 Task: Open Card Card0000000248 in Board Board0000000062 in Workspace WS0000000021 in Trello. Add Member Email0000000084 to Card Card0000000248 in Board Board0000000062 in Workspace WS0000000021 in Trello. Add Red Label titled Label0000000248 to Card Card0000000248 in Board Board0000000062 in Workspace WS0000000021 in Trello. Add Checklist CL0000000248 to Card Card0000000248 in Board Board0000000062 in Workspace WS0000000021 in Trello. Add Dates with Start Date as Nov 01 2023 and Due Date as Nov 30 2023 to Card Card0000000248 in Board Board0000000062 in Workspace WS0000000021 in Trello
Action: Mouse moved to (646, 683)
Screenshot: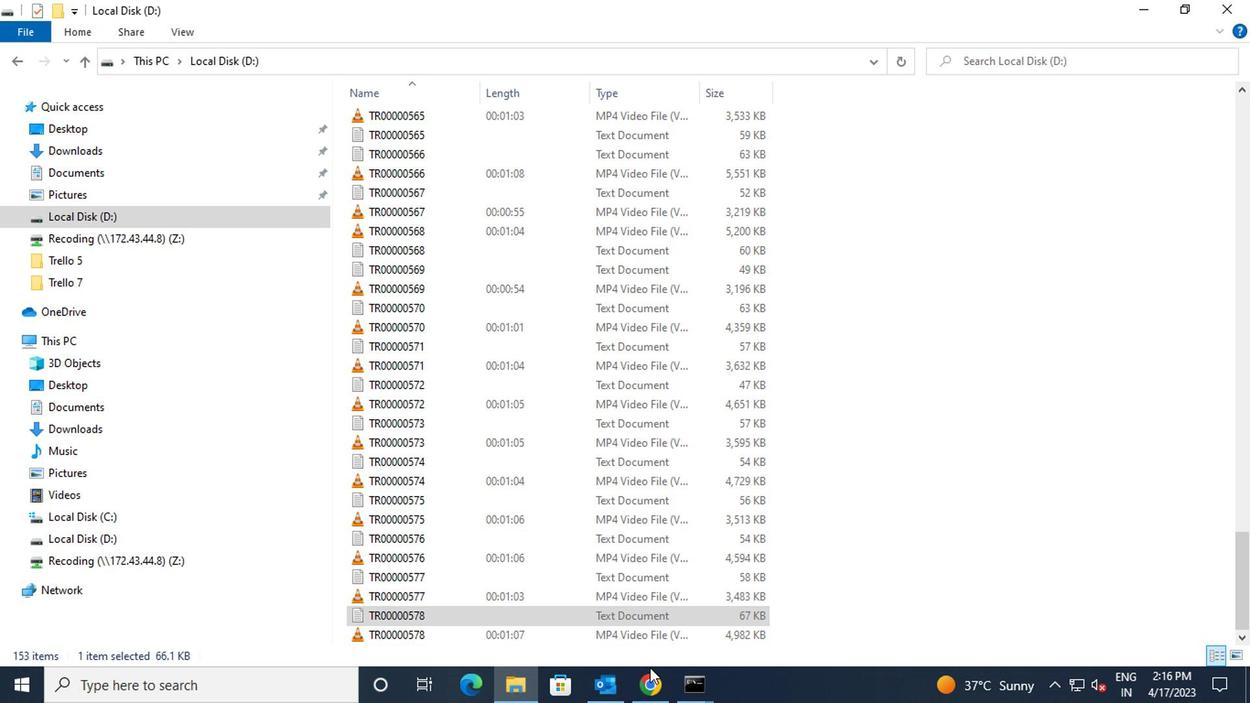 
Action: Mouse pressed left at (646, 683)
Screenshot: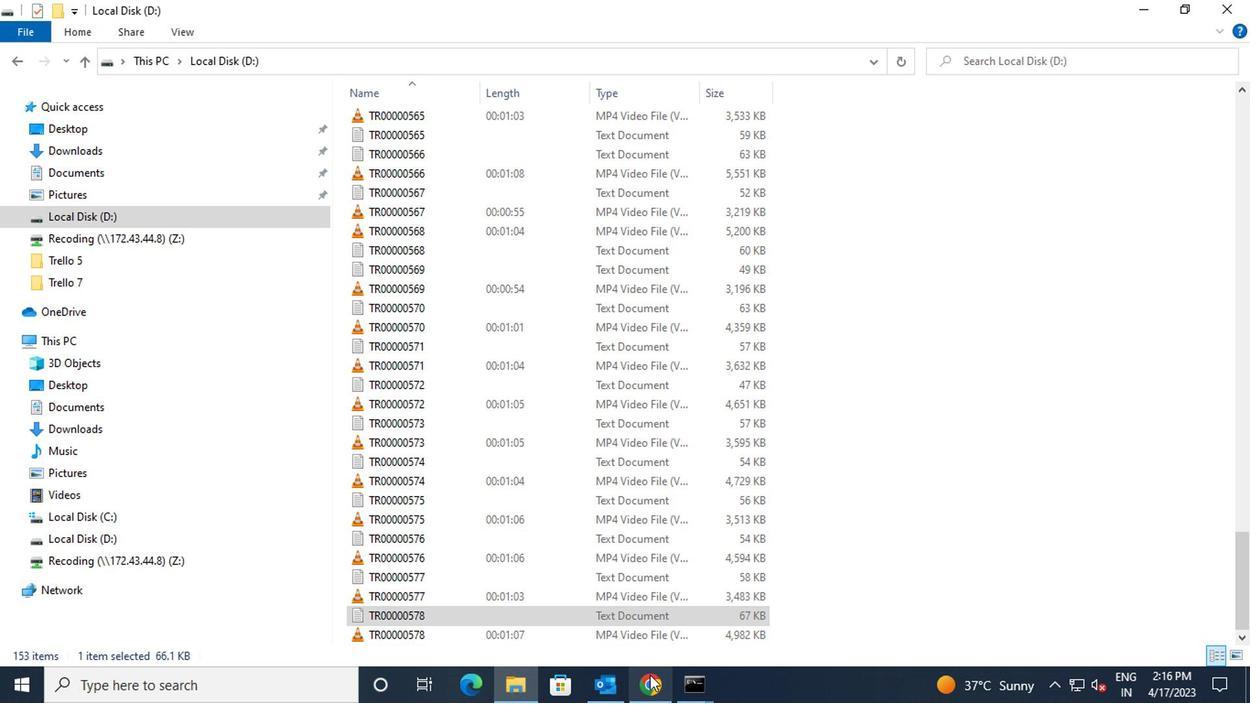 
Action: Mouse moved to (428, 547)
Screenshot: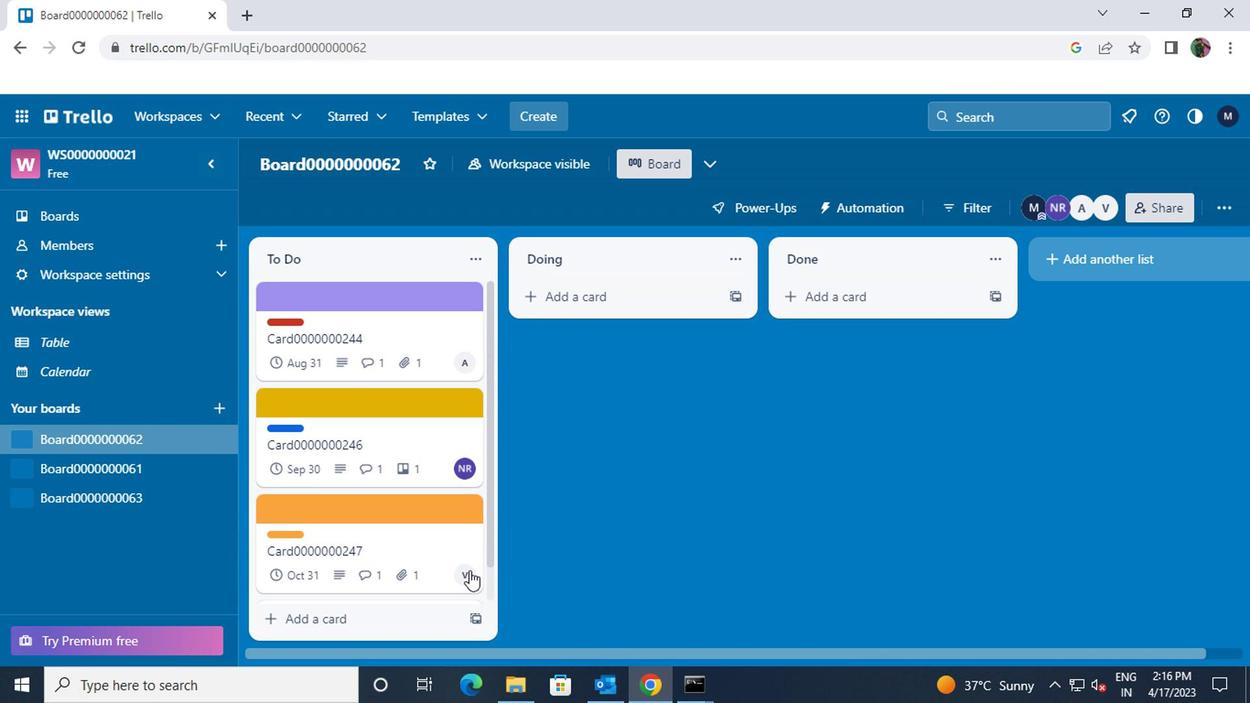 
Action: Mouse scrolled (428, 545) with delta (0, -1)
Screenshot: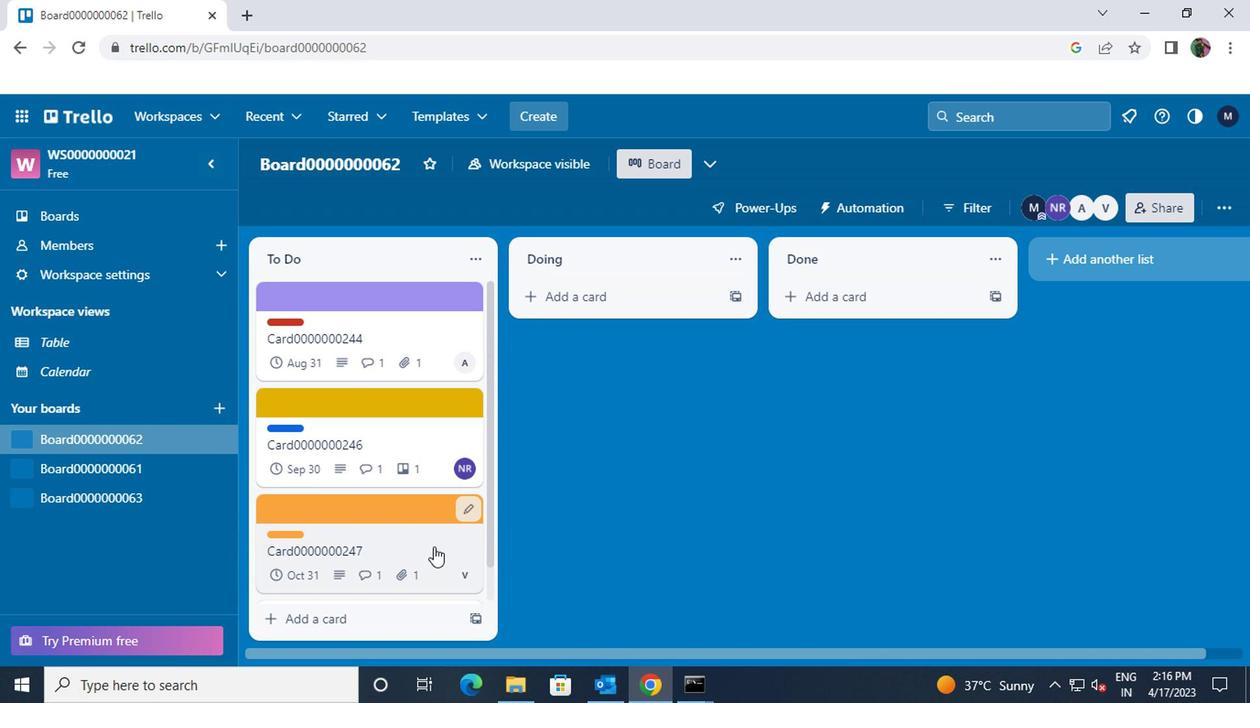 
Action: Mouse scrolled (428, 545) with delta (0, -1)
Screenshot: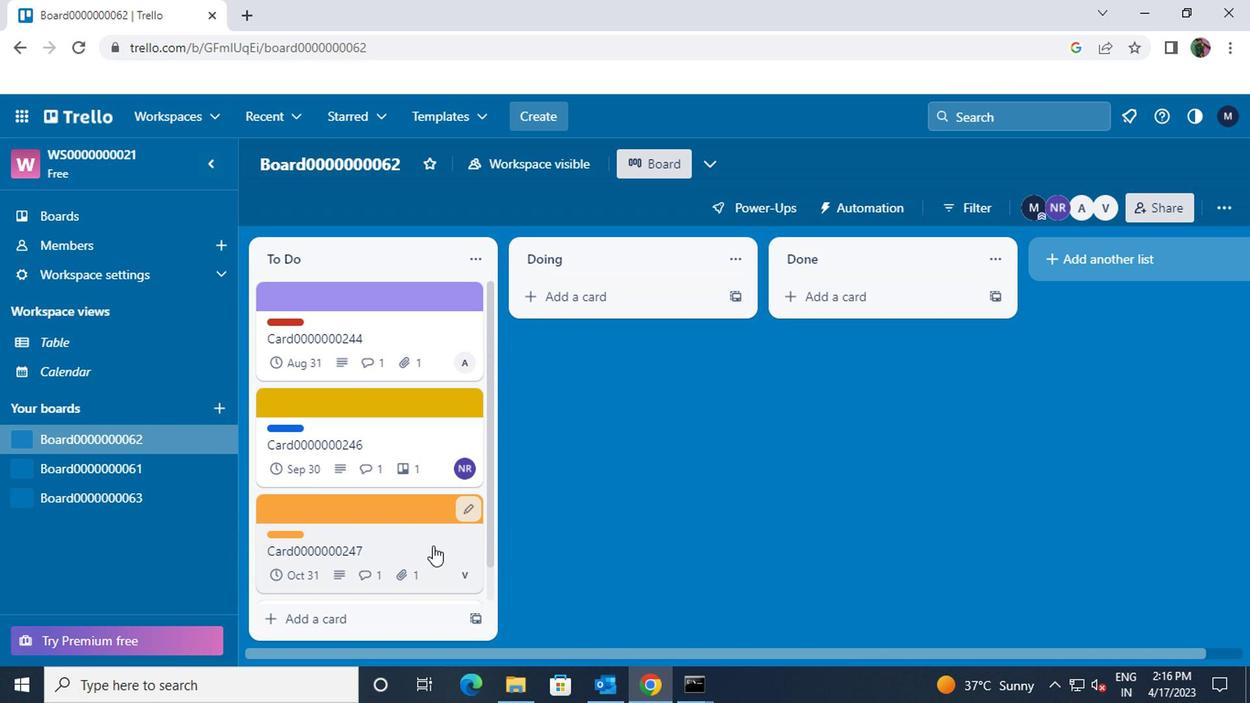 
Action: Mouse scrolled (428, 545) with delta (0, -1)
Screenshot: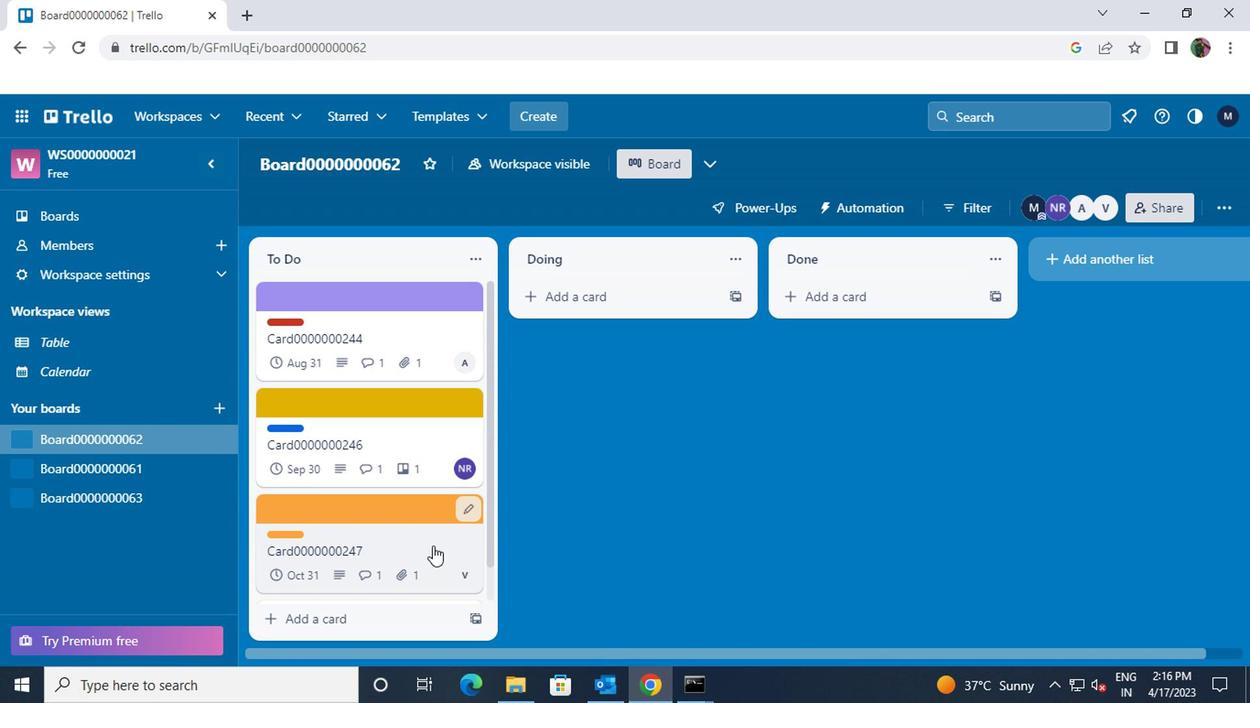 
Action: Mouse moved to (424, 573)
Screenshot: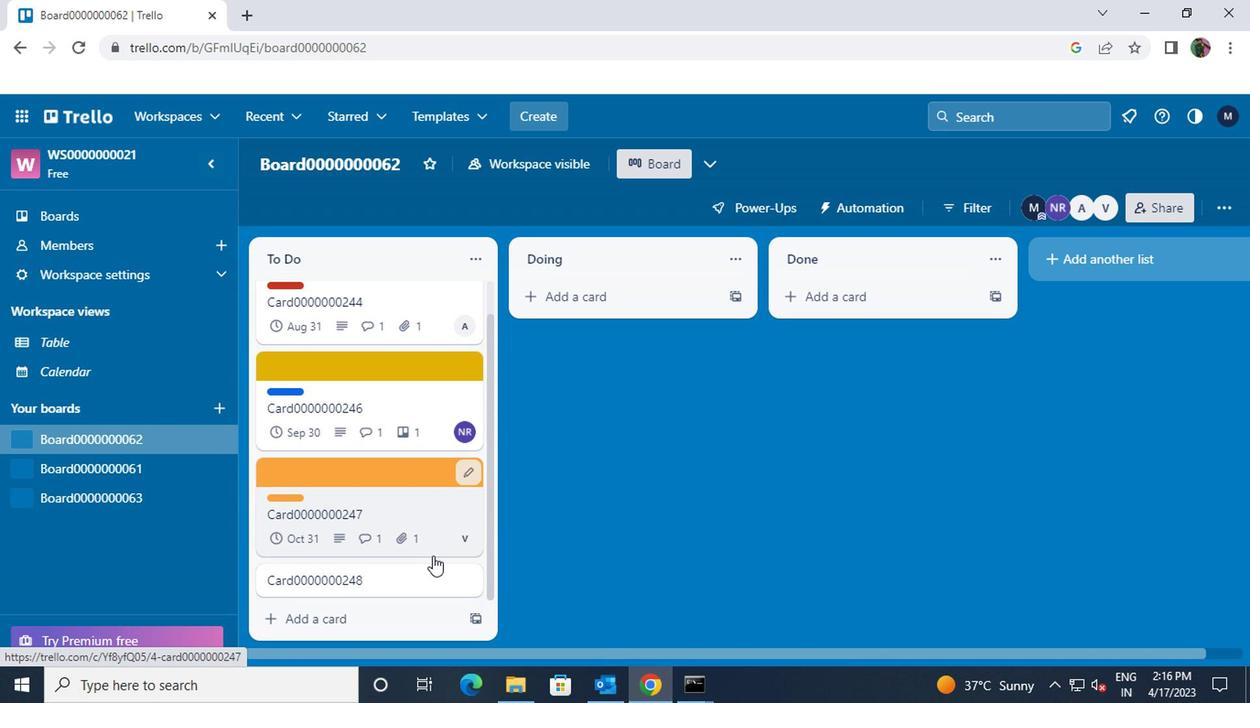 
Action: Mouse pressed left at (424, 573)
Screenshot: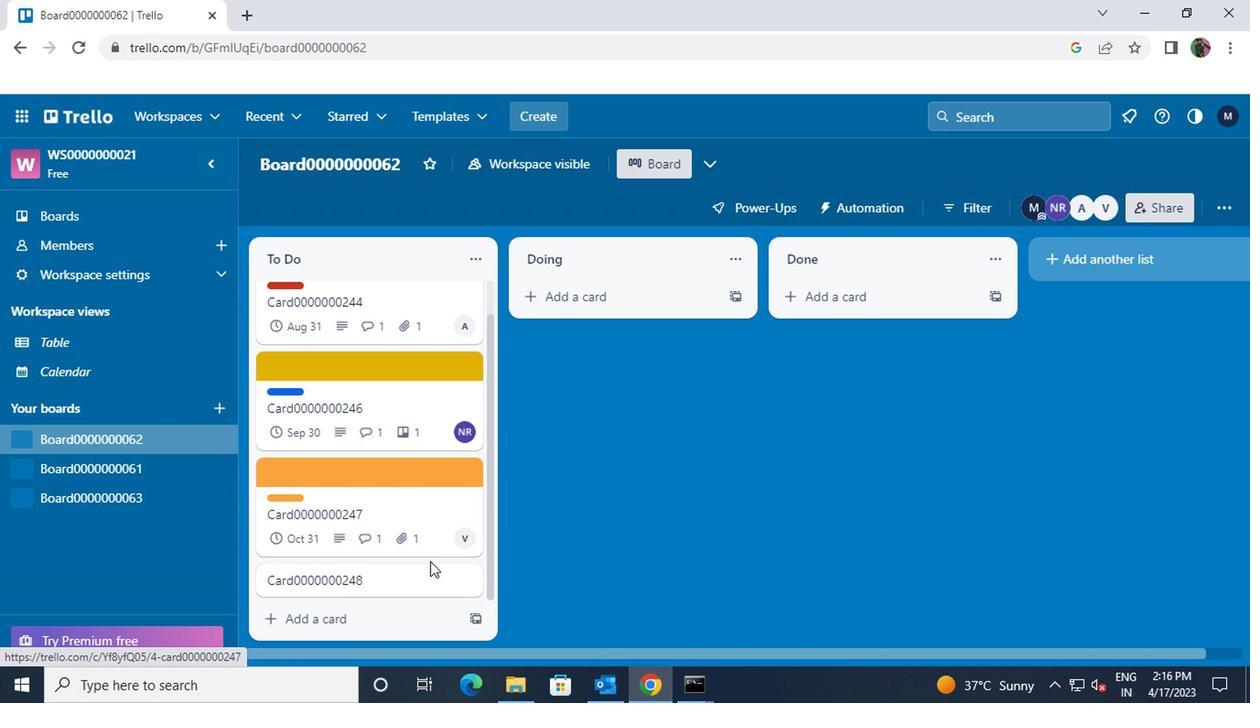 
Action: Mouse moved to (839, 265)
Screenshot: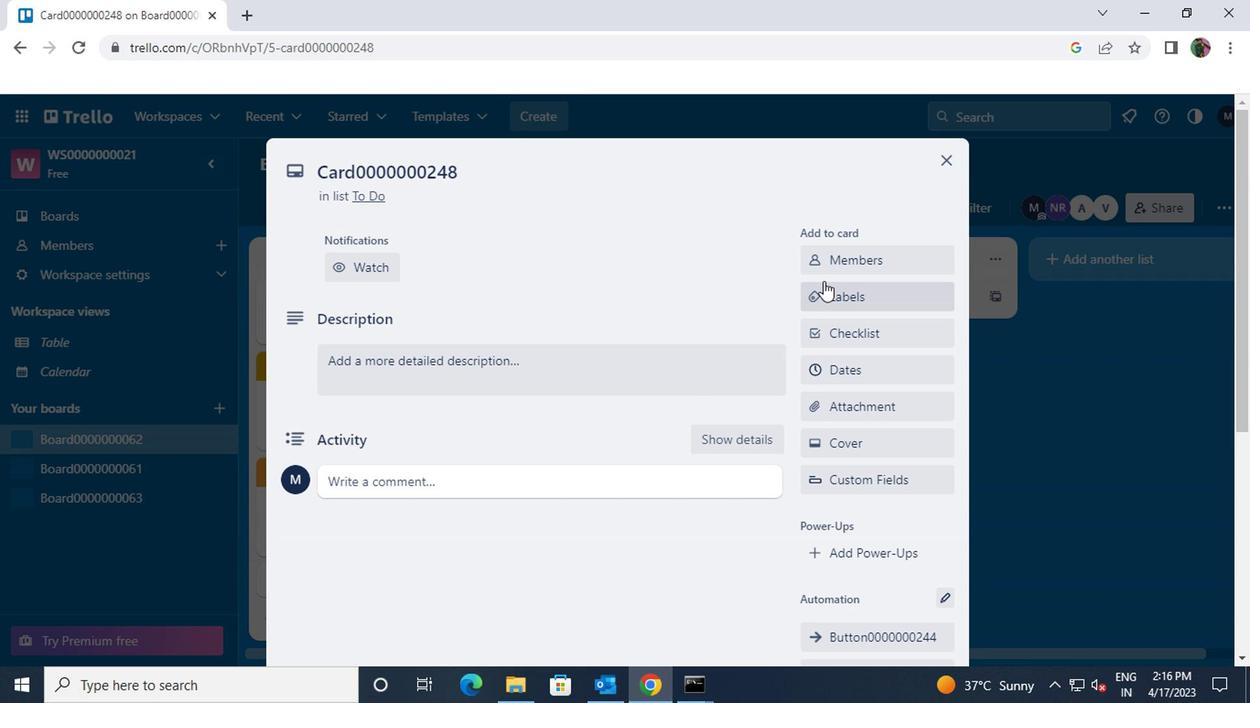 
Action: Mouse pressed left at (839, 265)
Screenshot: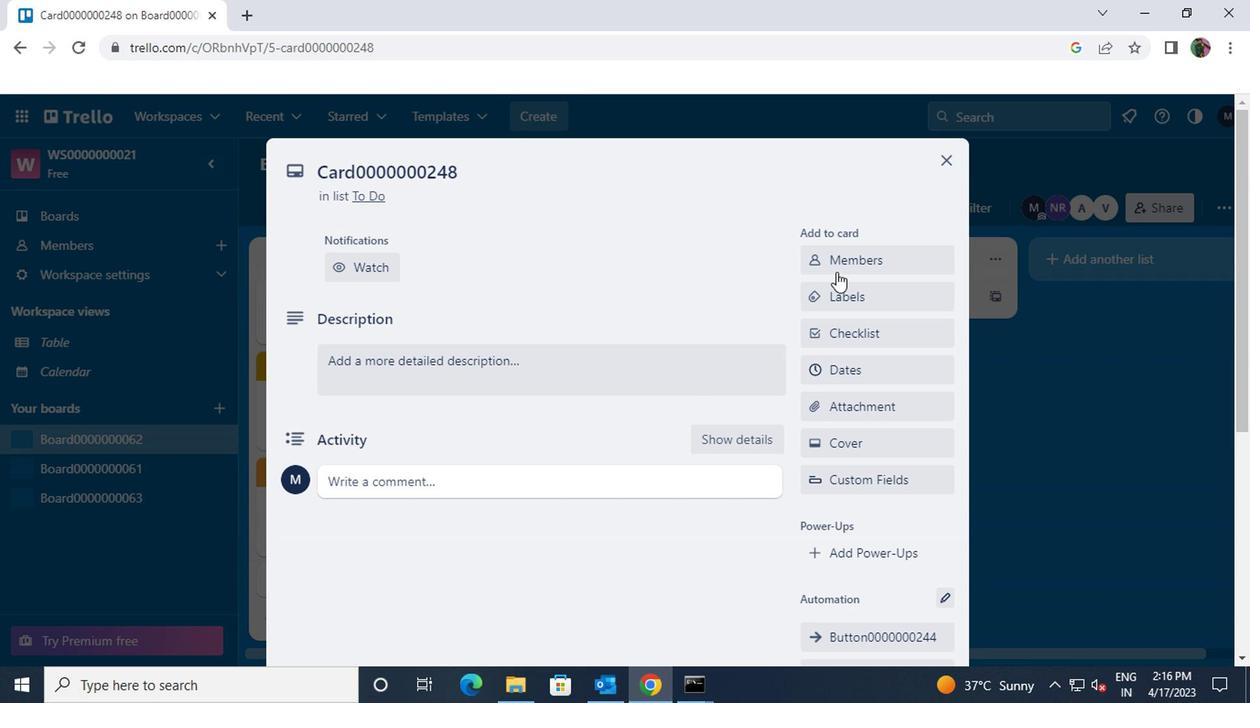 
Action: Key pressed carstreet791<Key.shift>@GMAIL.COM
Screenshot: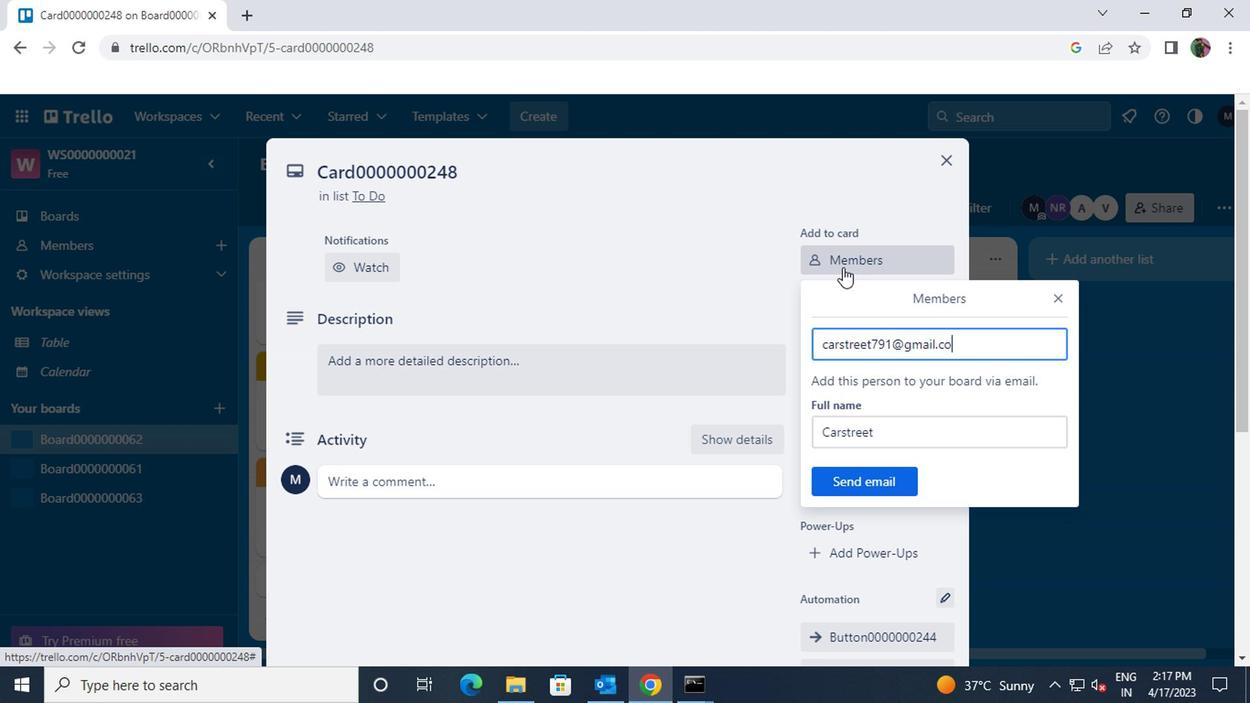 
Action: Mouse moved to (878, 486)
Screenshot: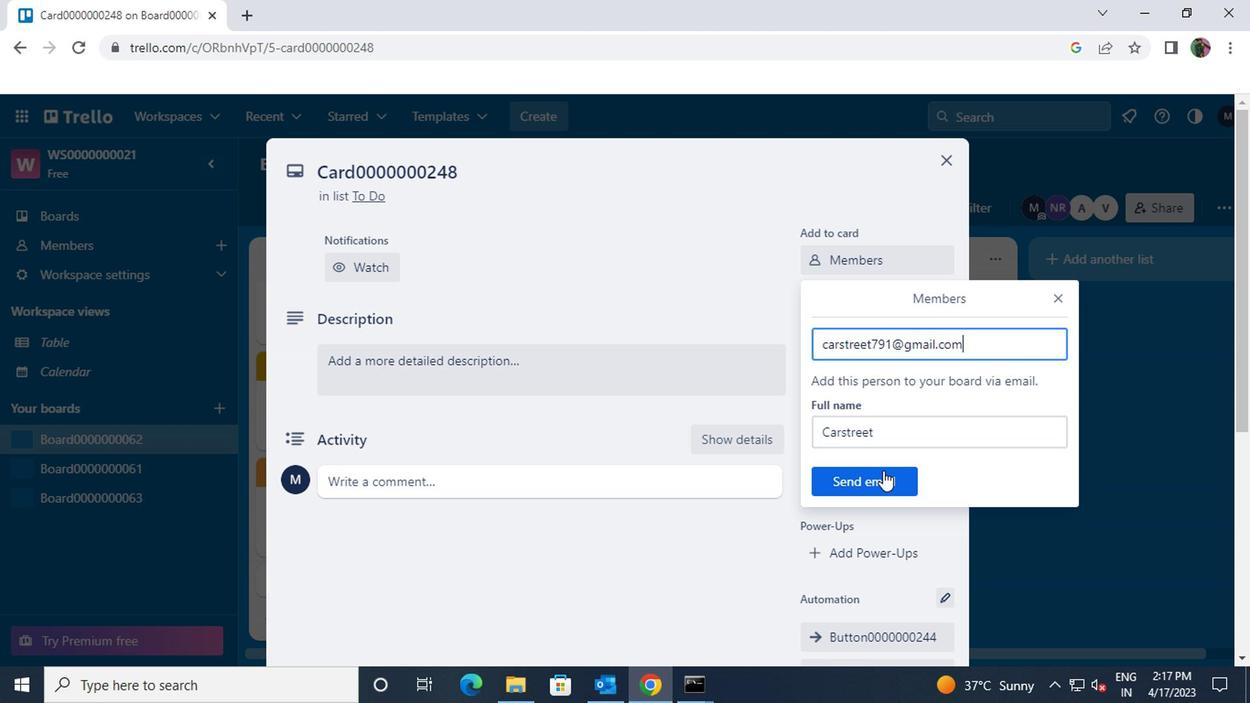 
Action: Mouse pressed left at (878, 486)
Screenshot: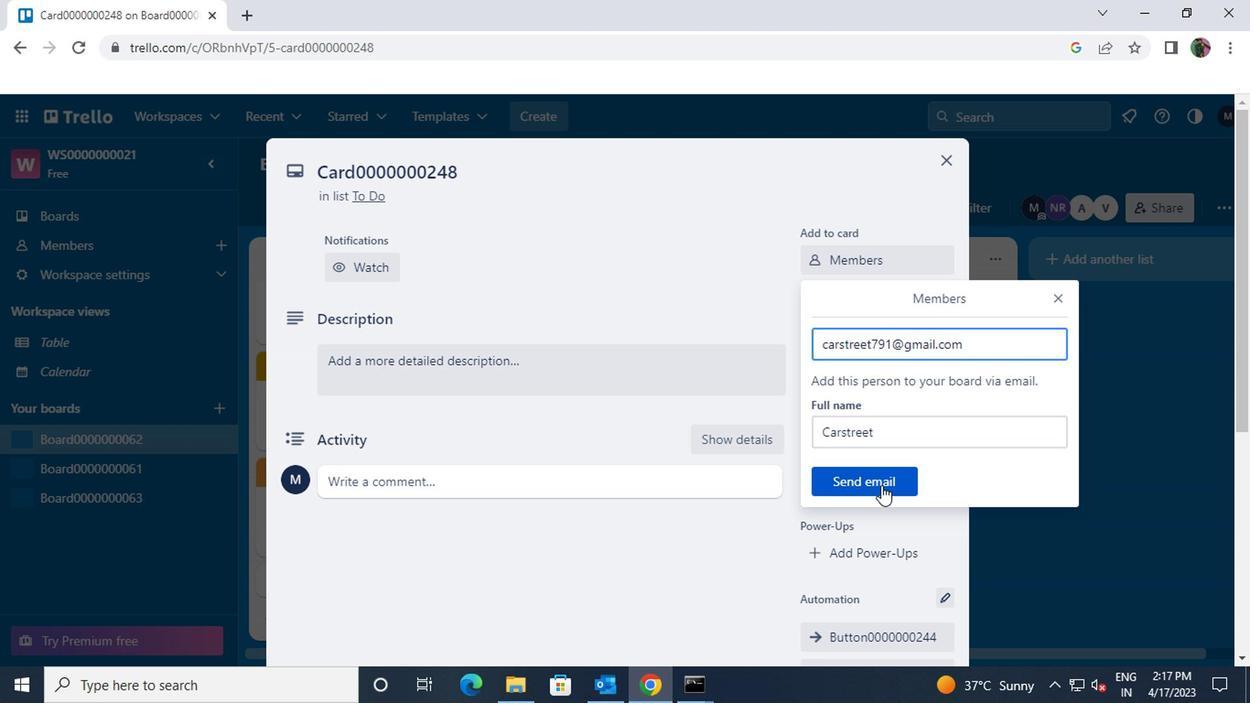 
Action: Mouse moved to (847, 295)
Screenshot: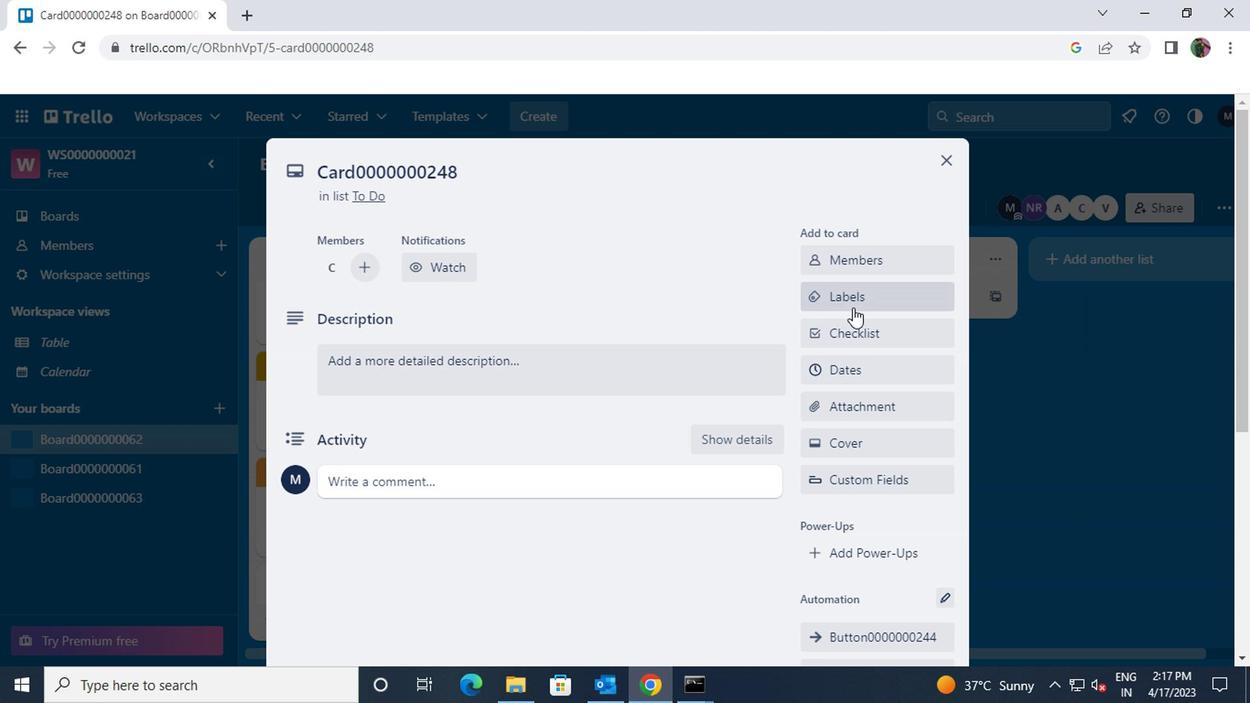 
Action: Mouse pressed left at (847, 295)
Screenshot: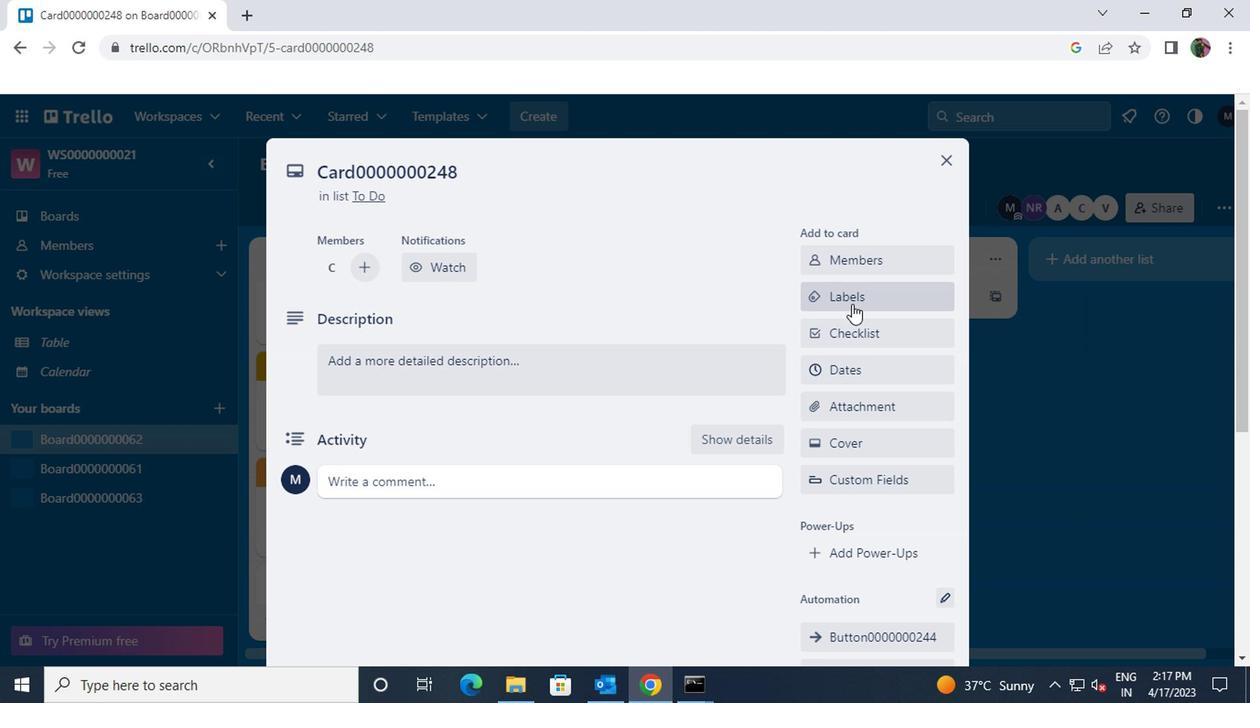 
Action: Mouse moved to (944, 613)
Screenshot: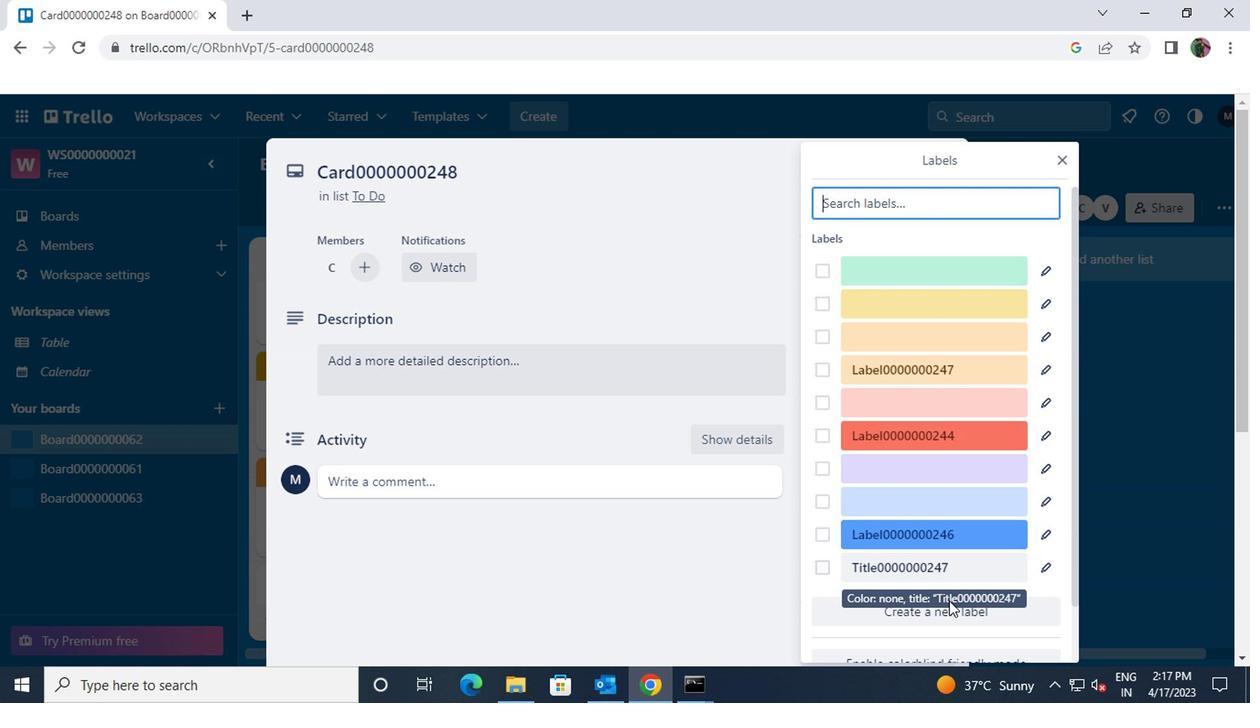 
Action: Mouse pressed left at (944, 613)
Screenshot: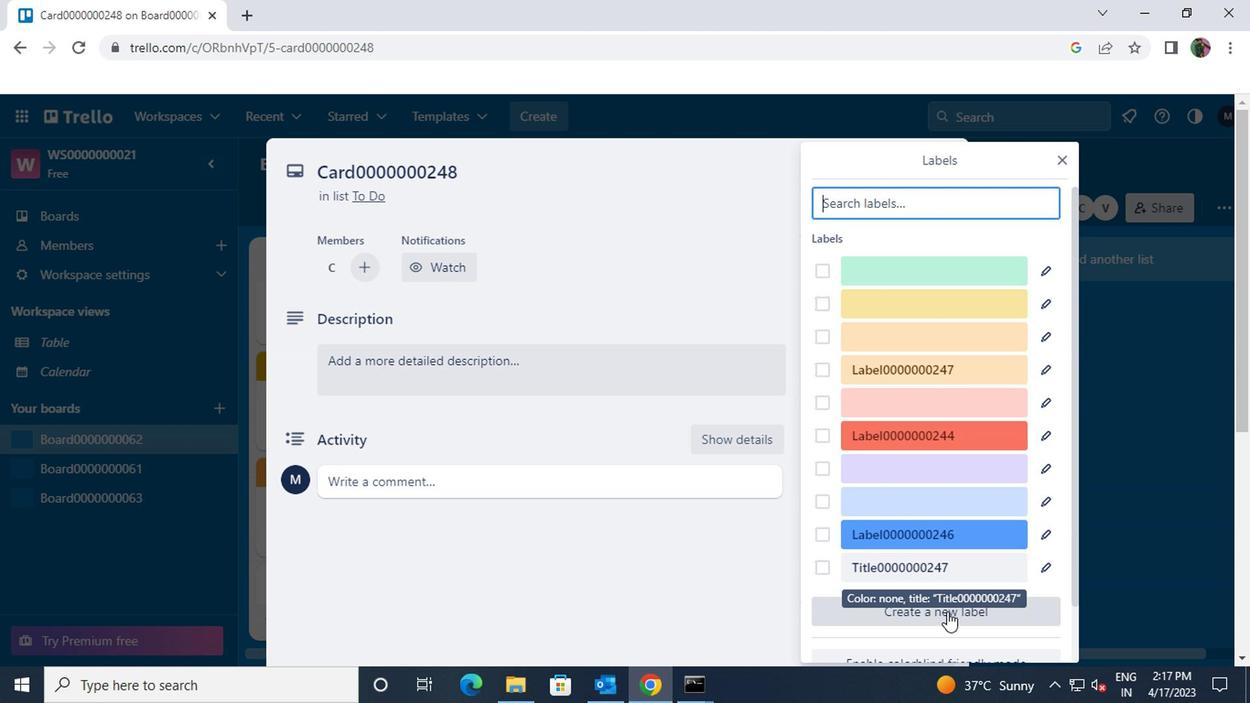 
Action: Mouse moved to (873, 330)
Screenshot: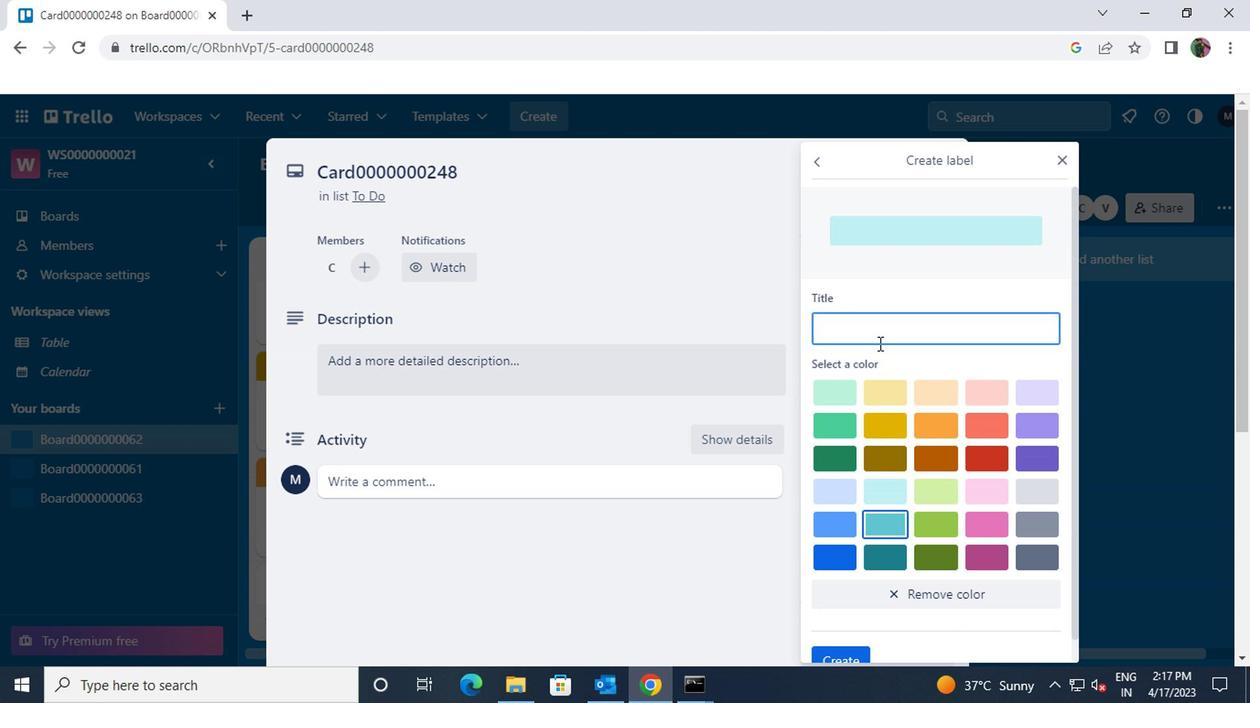 
Action: Mouse pressed left at (873, 330)
Screenshot: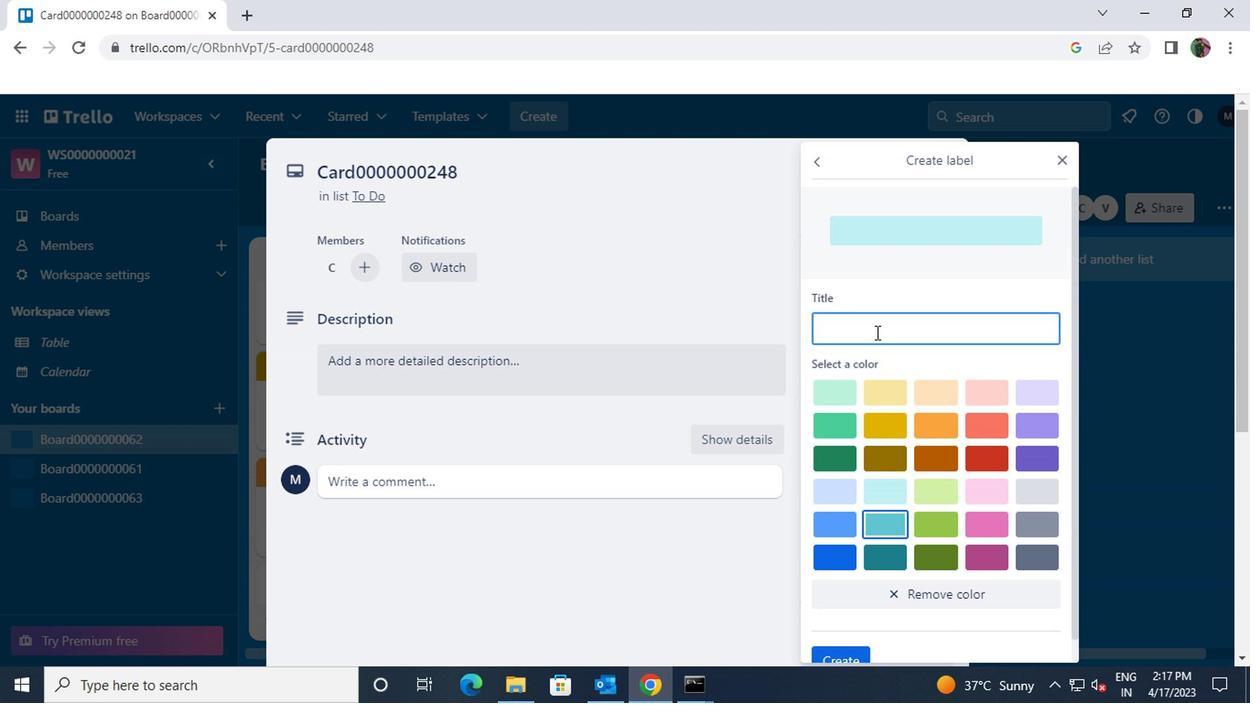 
Action: Mouse moved to (873, 330)
Screenshot: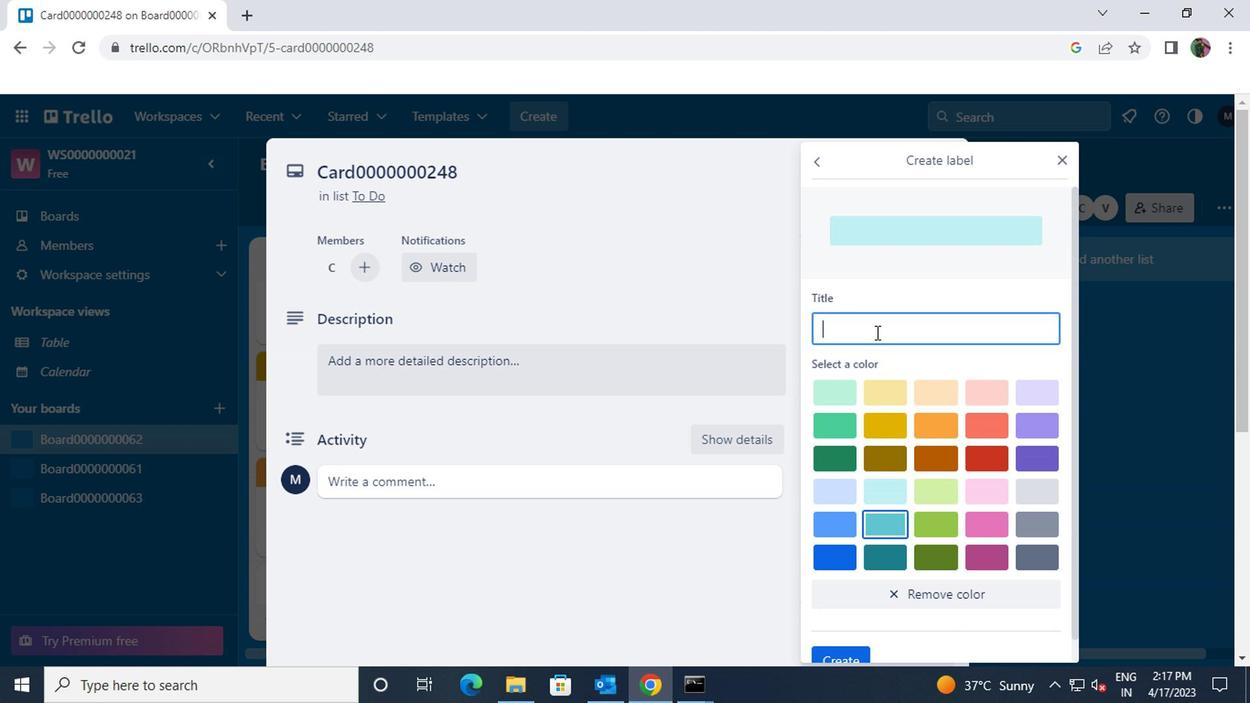 
Action: Key pressed <Key.shift>LABEL0000000248
Screenshot: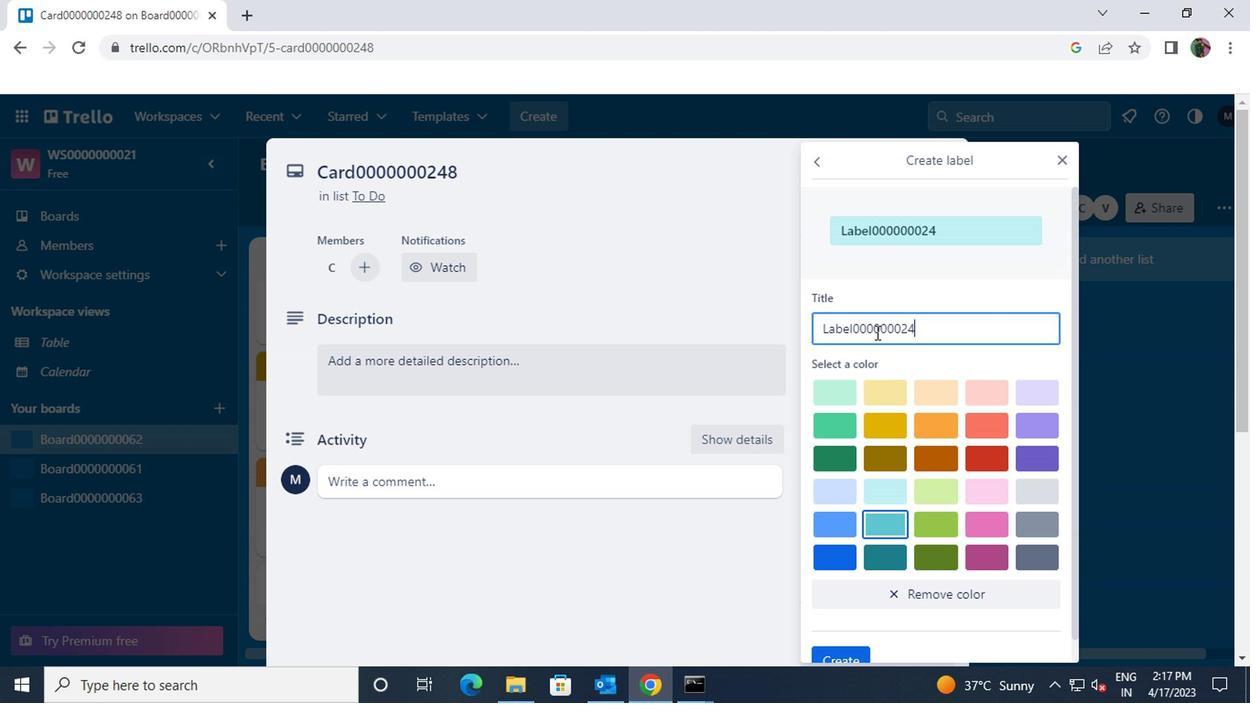 
Action: Mouse moved to (999, 459)
Screenshot: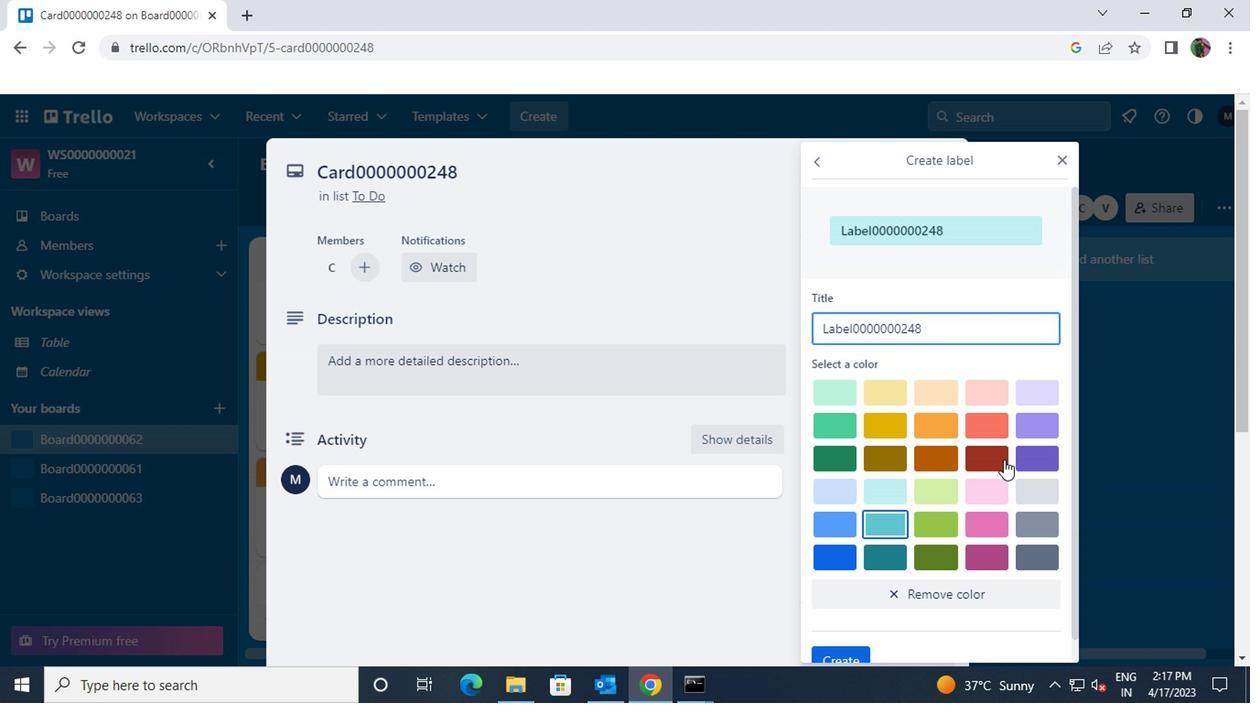 
Action: Mouse pressed left at (999, 459)
Screenshot: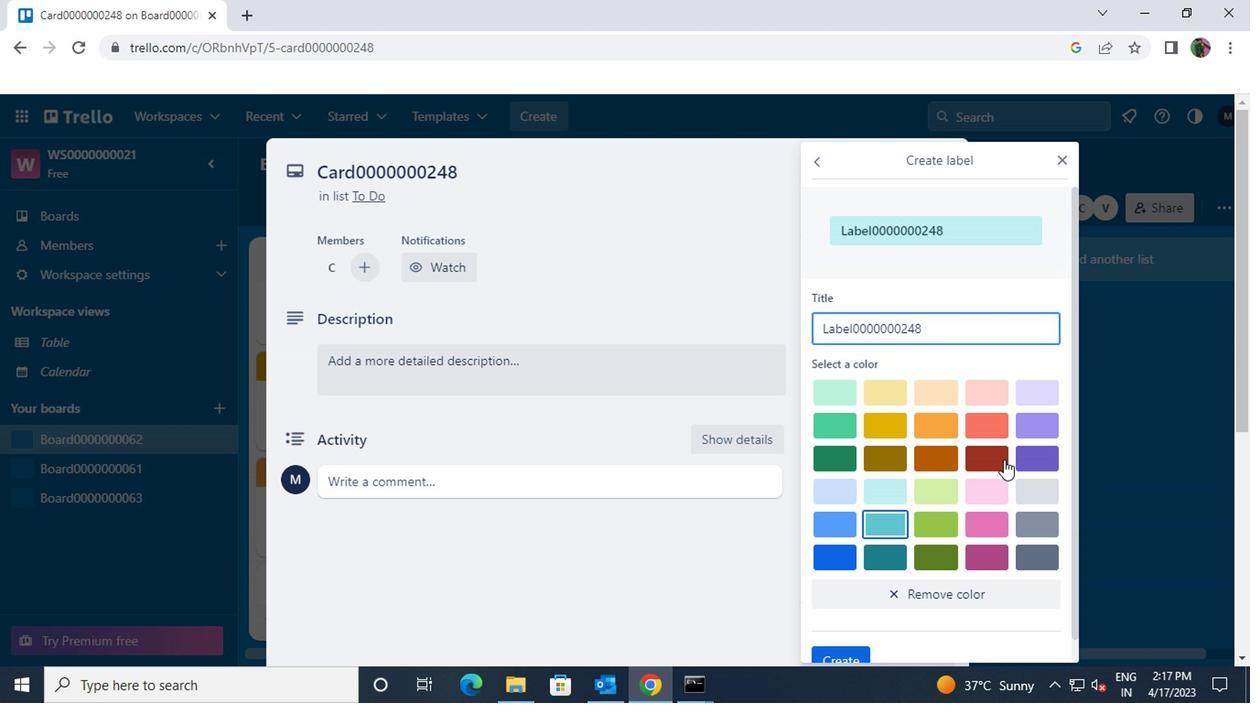 
Action: Mouse moved to (985, 433)
Screenshot: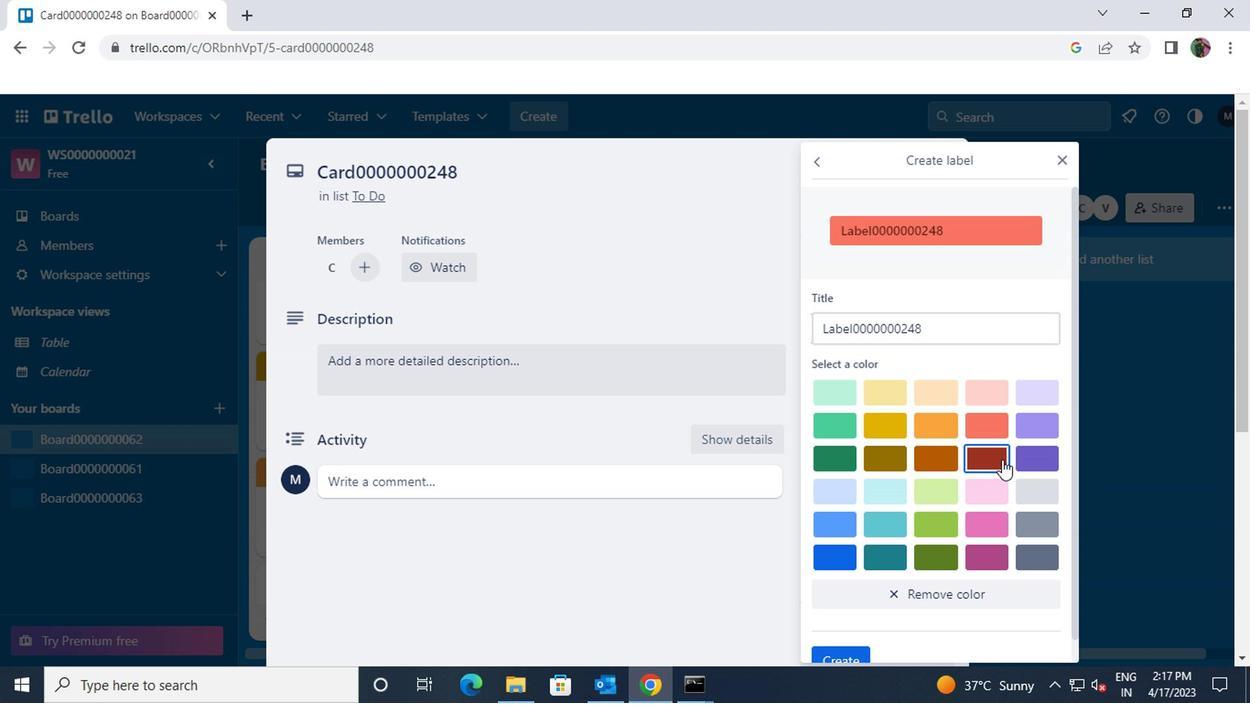 
Action: Mouse scrolled (985, 431) with delta (0, -1)
Screenshot: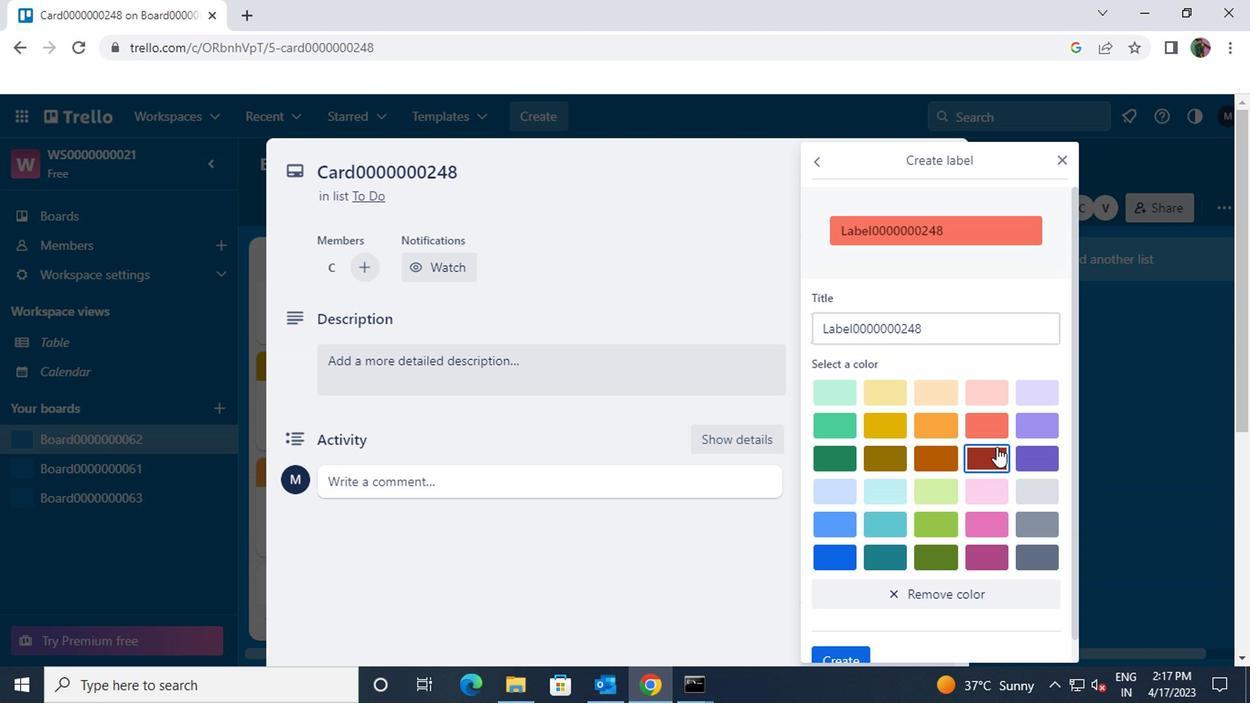 
Action: Mouse scrolled (985, 431) with delta (0, -1)
Screenshot: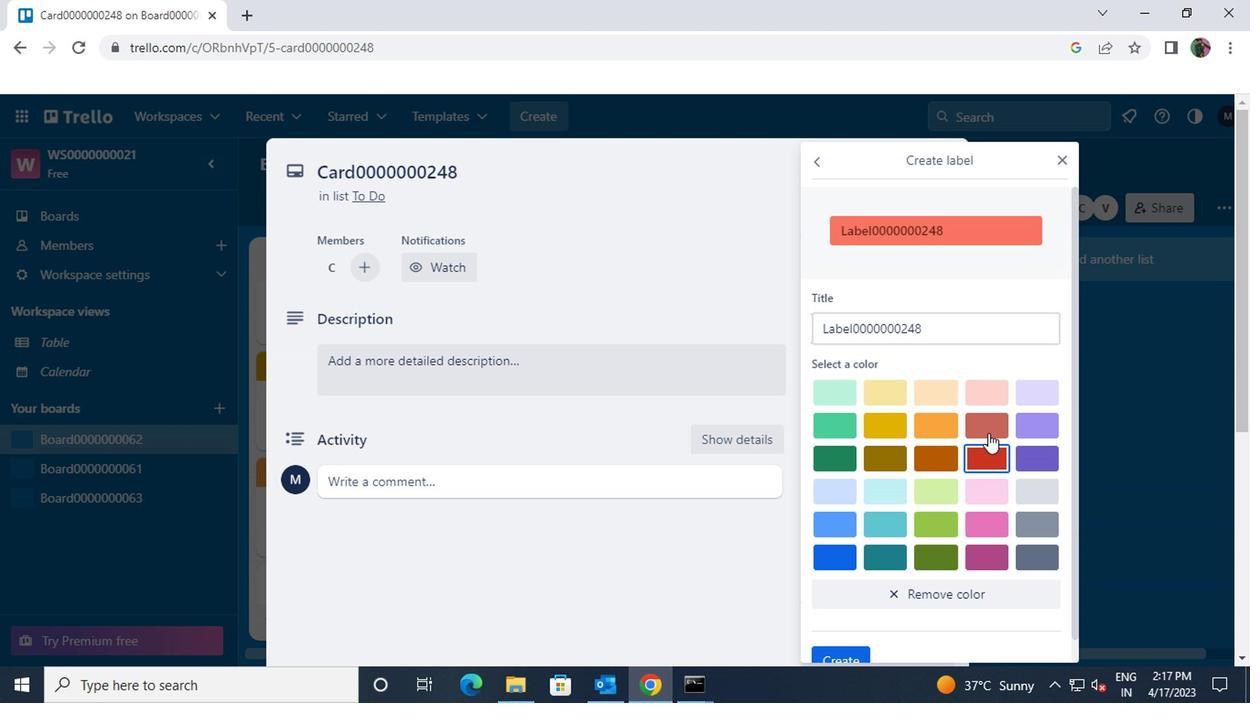 
Action: Mouse scrolled (985, 431) with delta (0, -1)
Screenshot: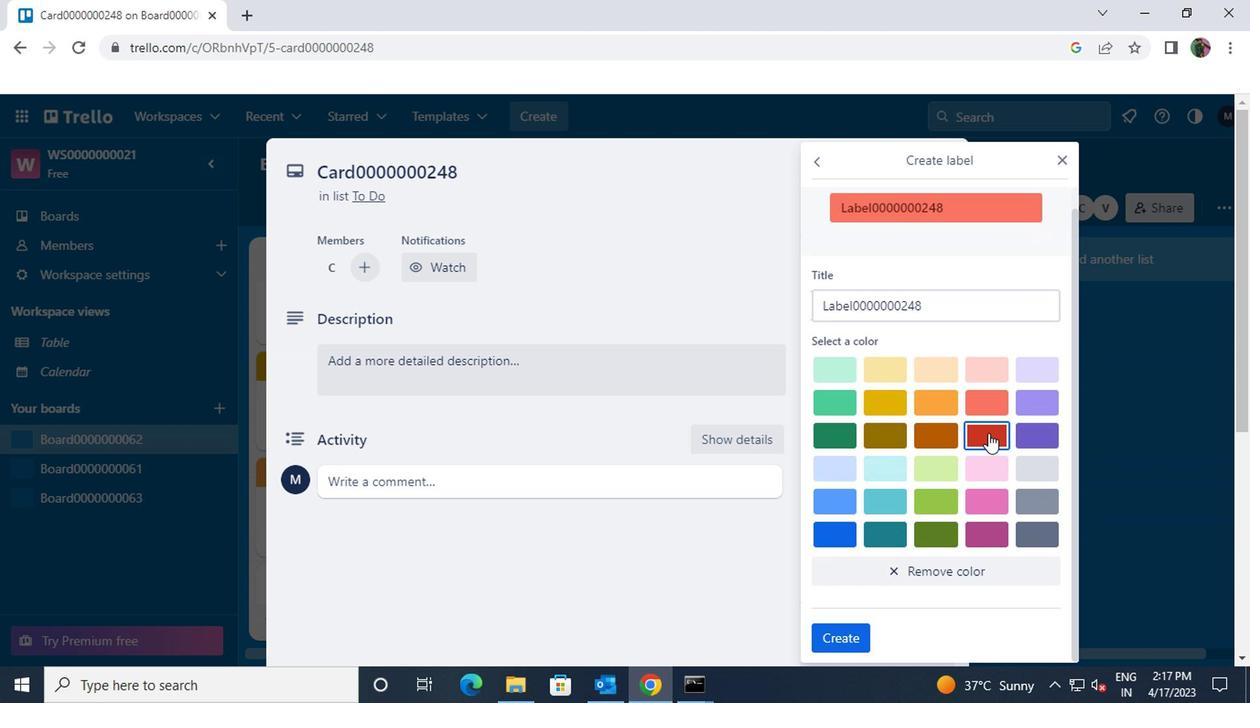 
Action: Mouse moved to (855, 641)
Screenshot: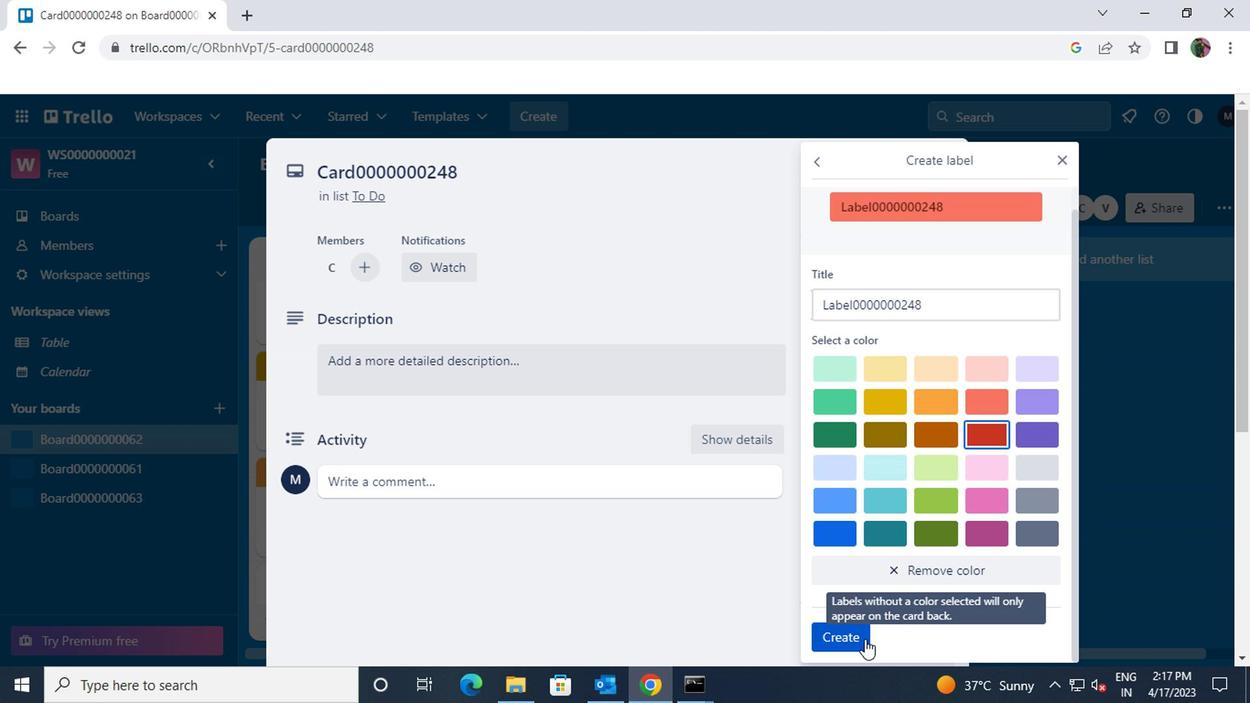 
Action: Mouse pressed left at (855, 641)
Screenshot: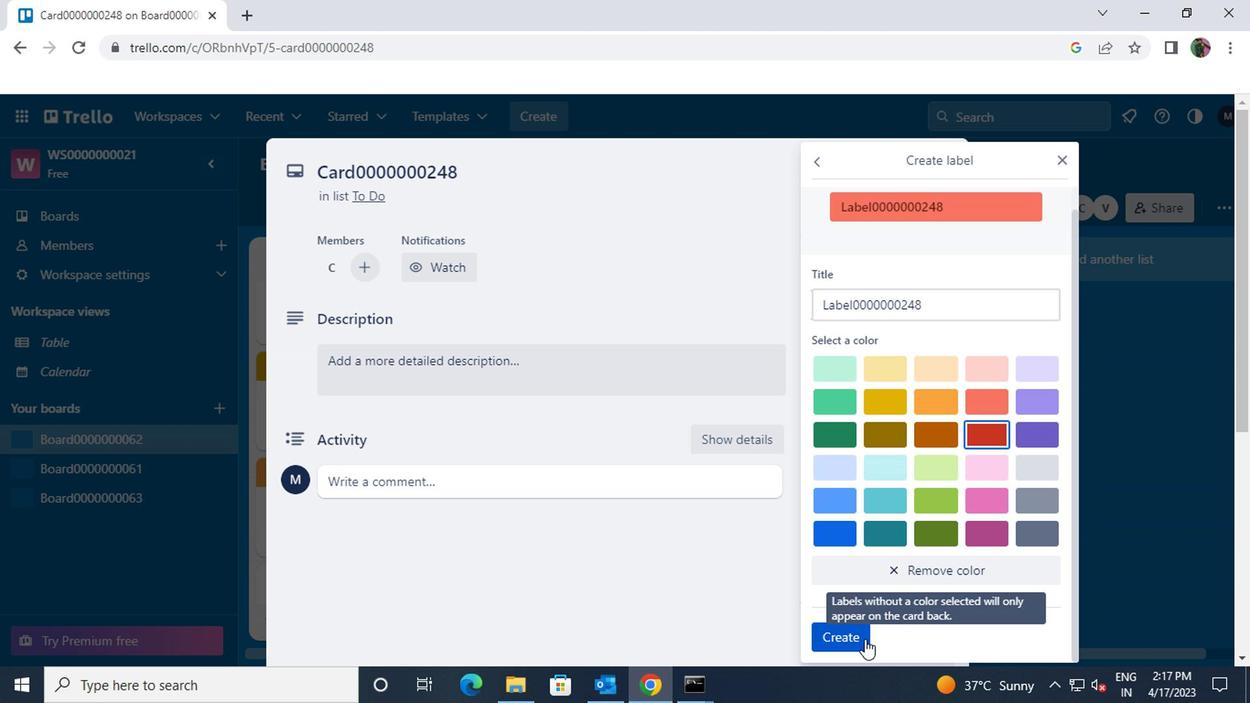 
Action: Mouse moved to (918, 557)
Screenshot: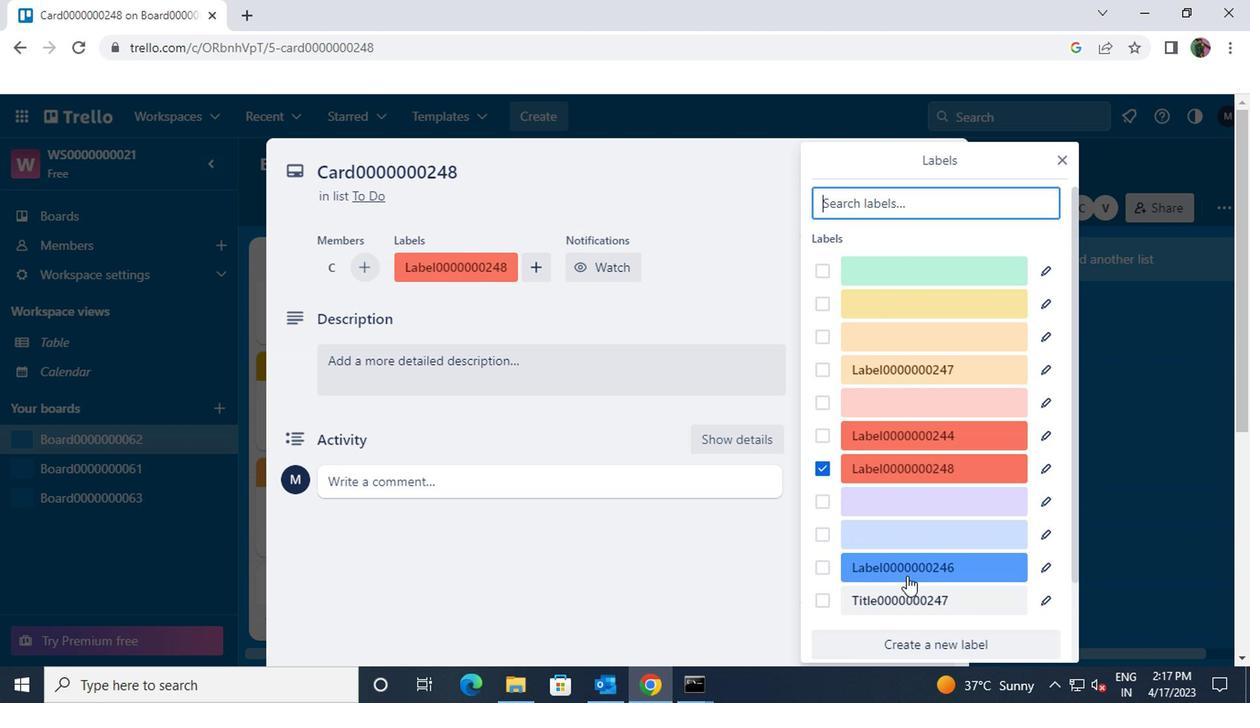 
Action: Mouse scrolled (918, 558) with delta (0, 1)
Screenshot: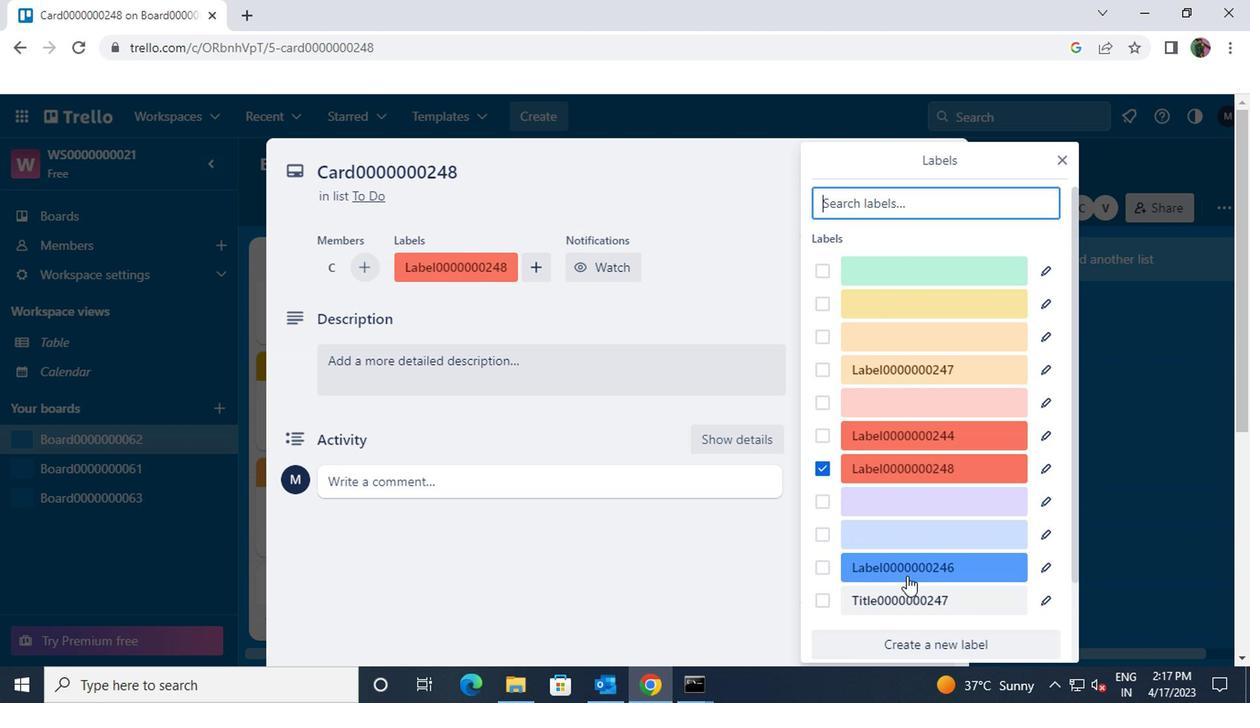 
Action: Mouse scrolled (918, 558) with delta (0, 1)
Screenshot: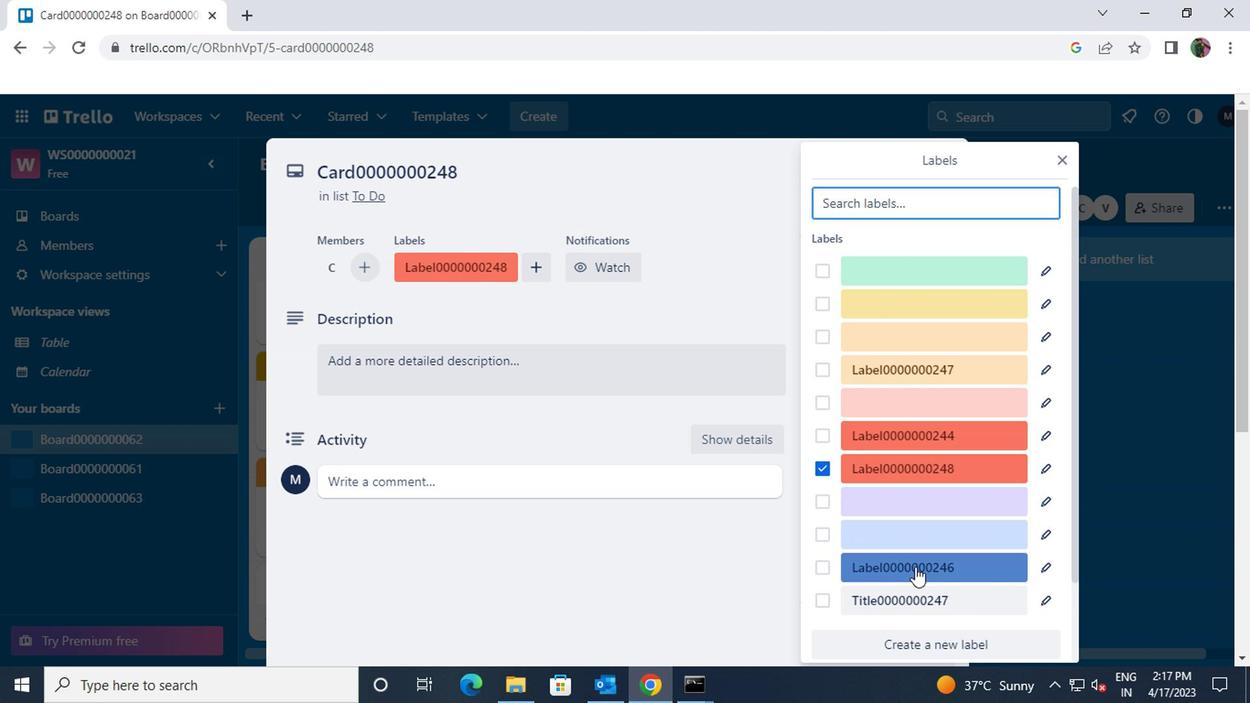 
Action: Mouse moved to (919, 552)
Screenshot: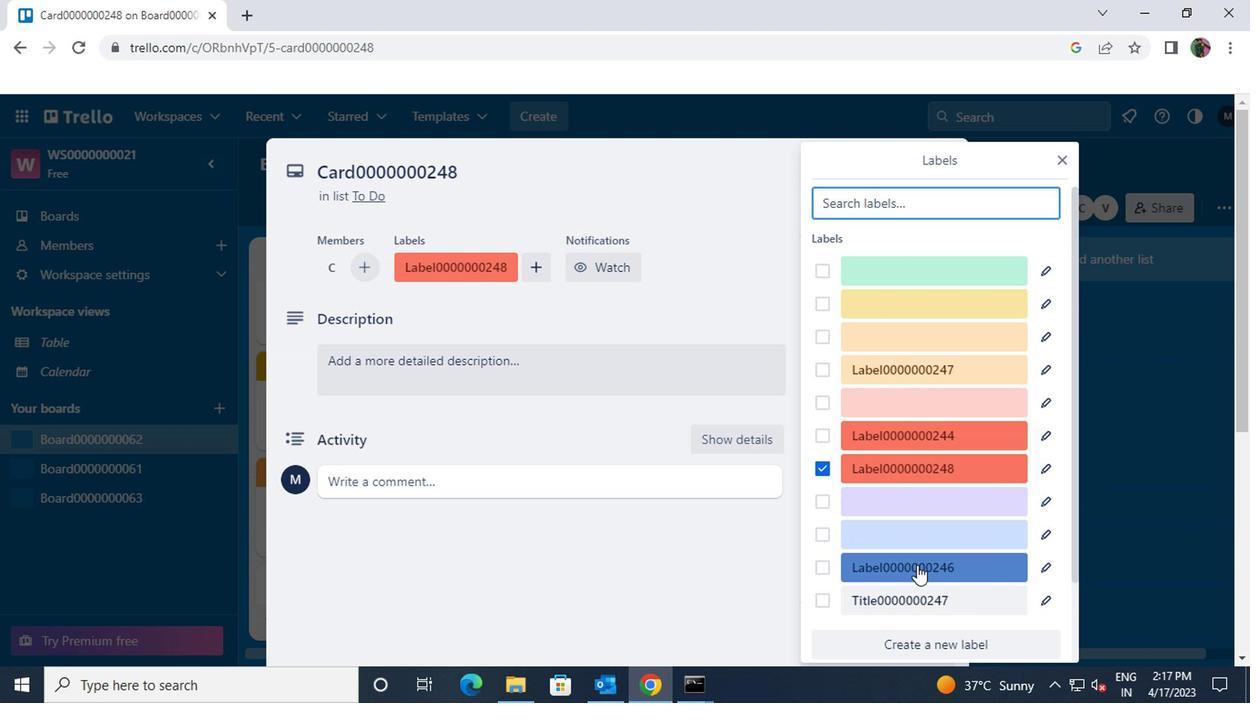 
Action: Mouse scrolled (919, 553) with delta (0, 1)
Screenshot: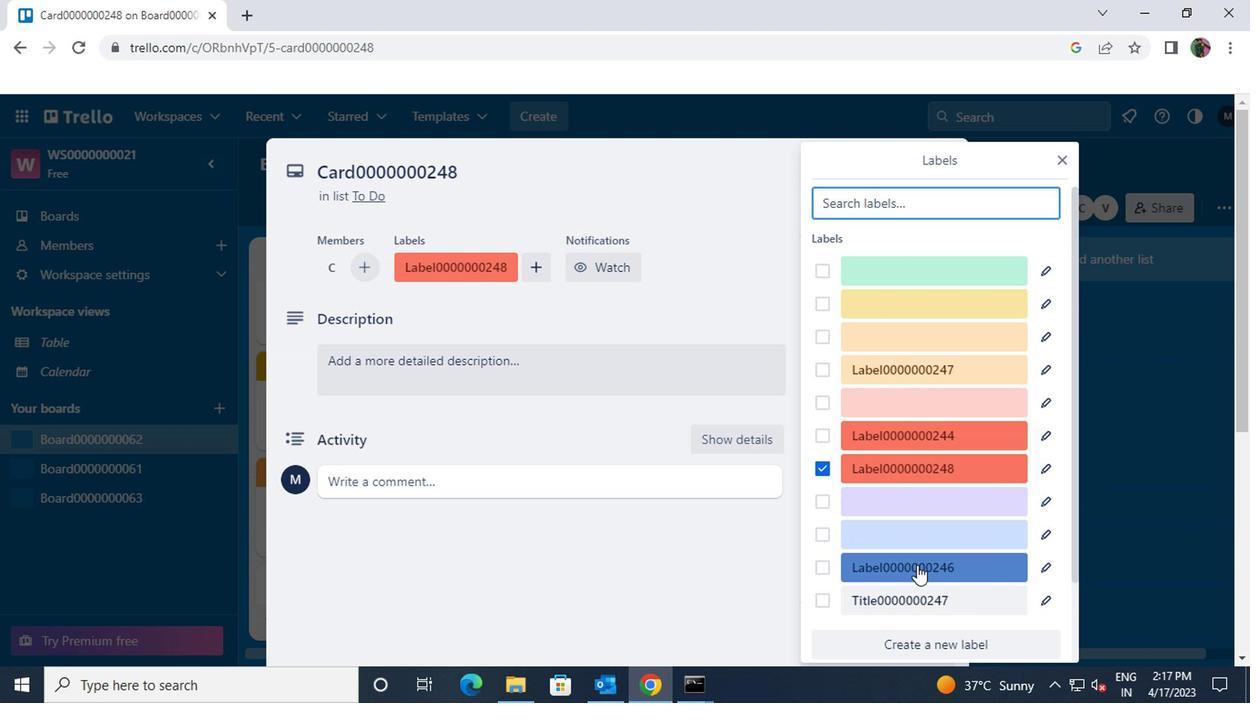 
Action: Mouse moved to (1058, 160)
Screenshot: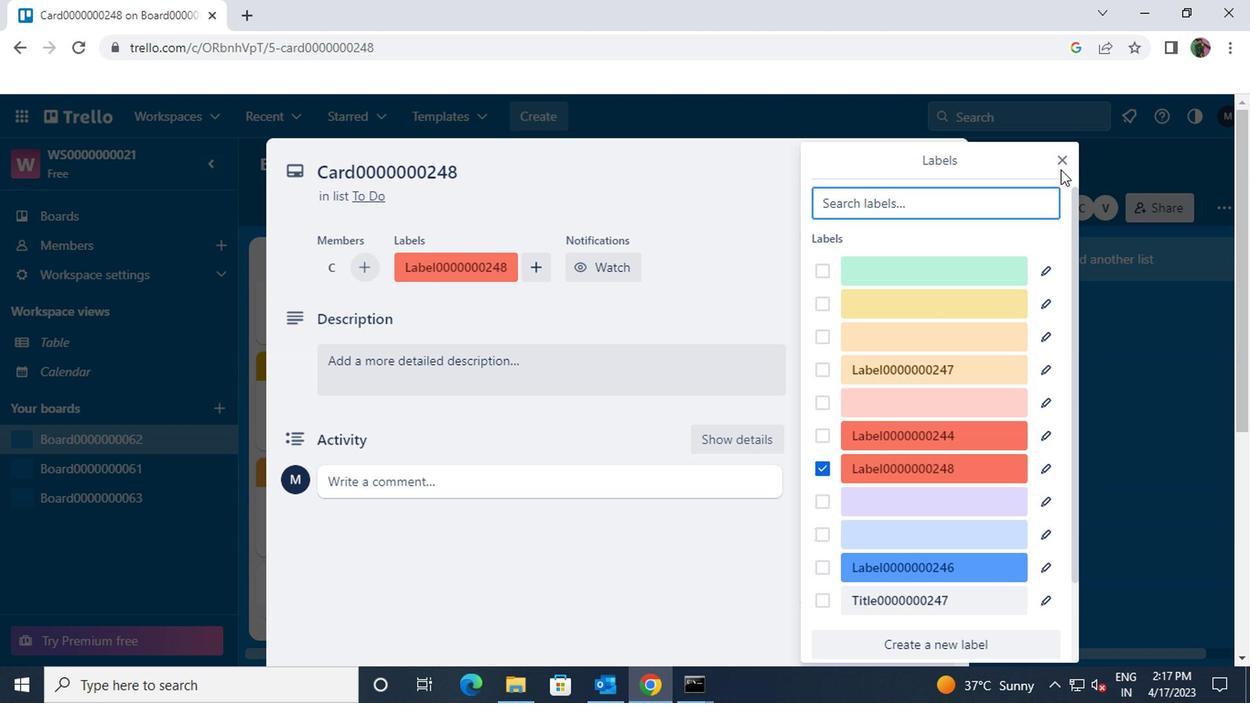 
Action: Mouse pressed left at (1058, 160)
Screenshot: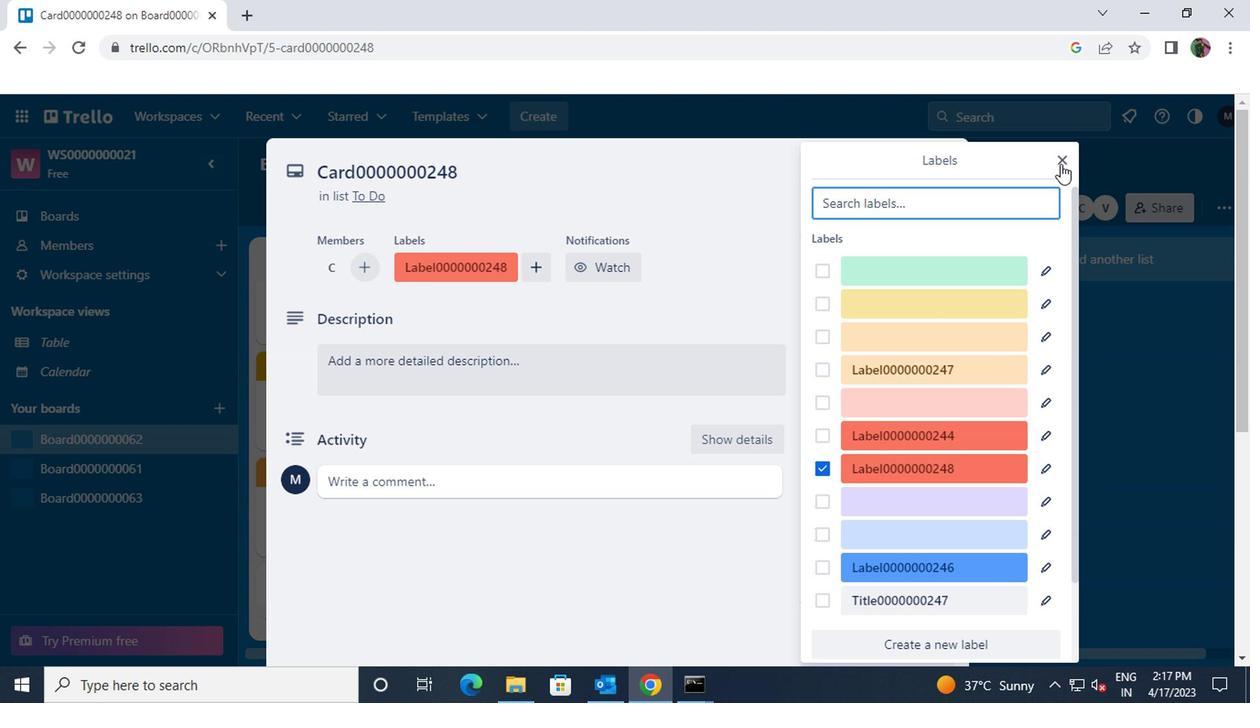 
Action: Mouse moved to (893, 336)
Screenshot: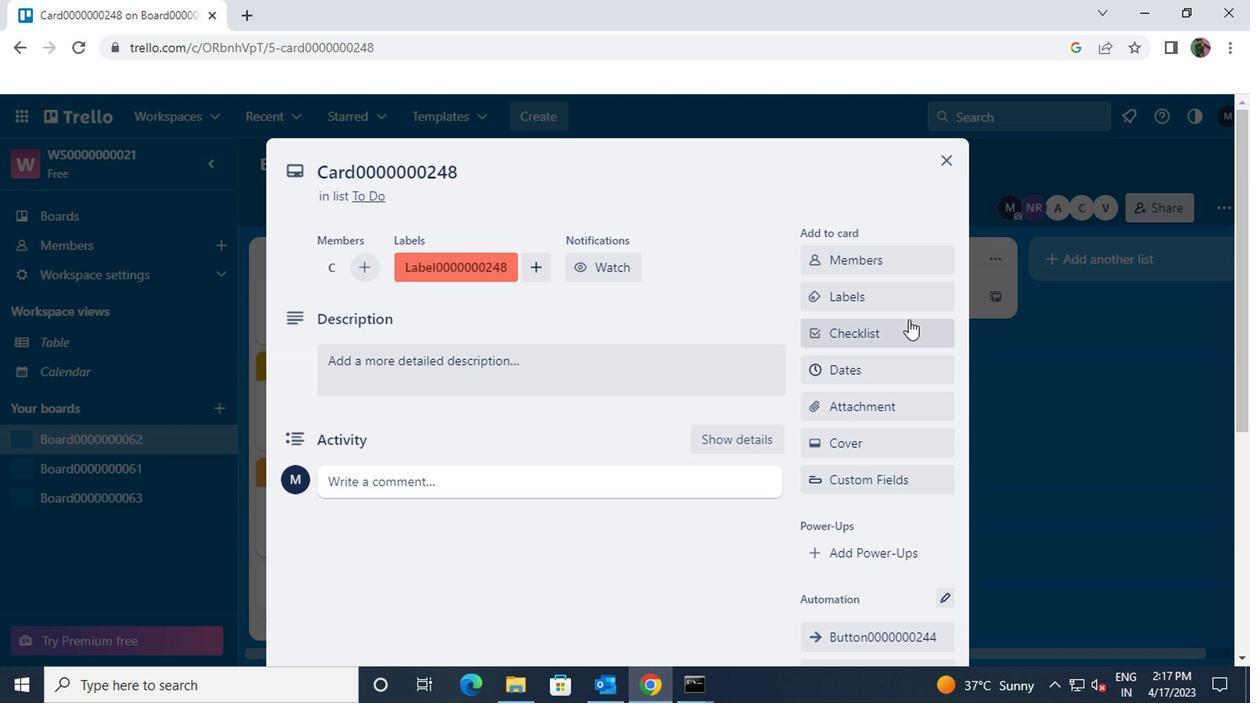 
Action: Mouse pressed left at (893, 336)
Screenshot: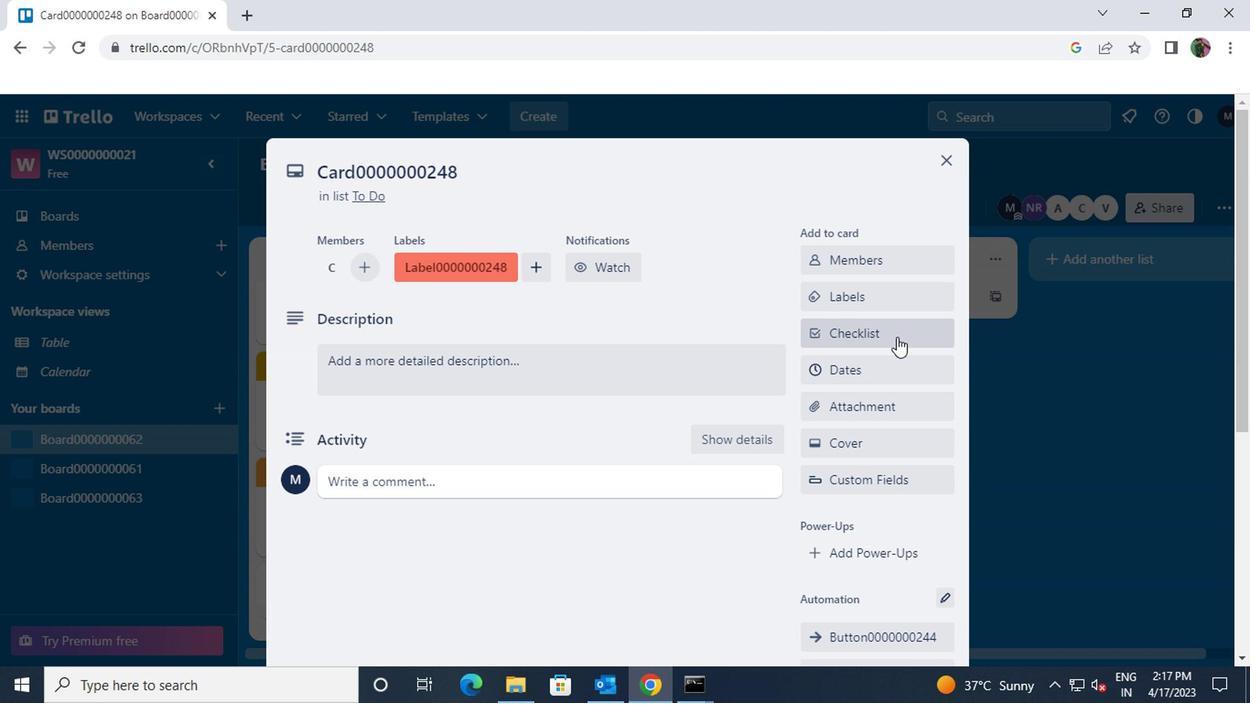 
Action: Key pressed <Key.shift>CL0000000248
Screenshot: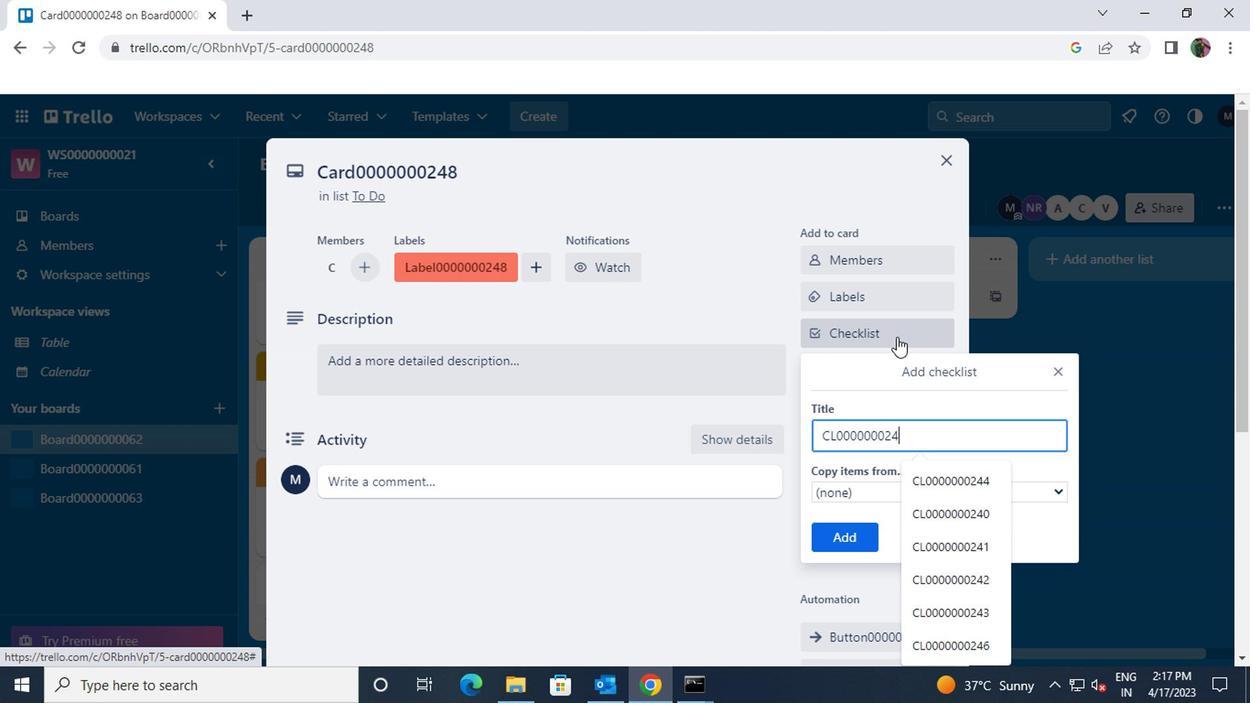 
Action: Mouse moved to (847, 531)
Screenshot: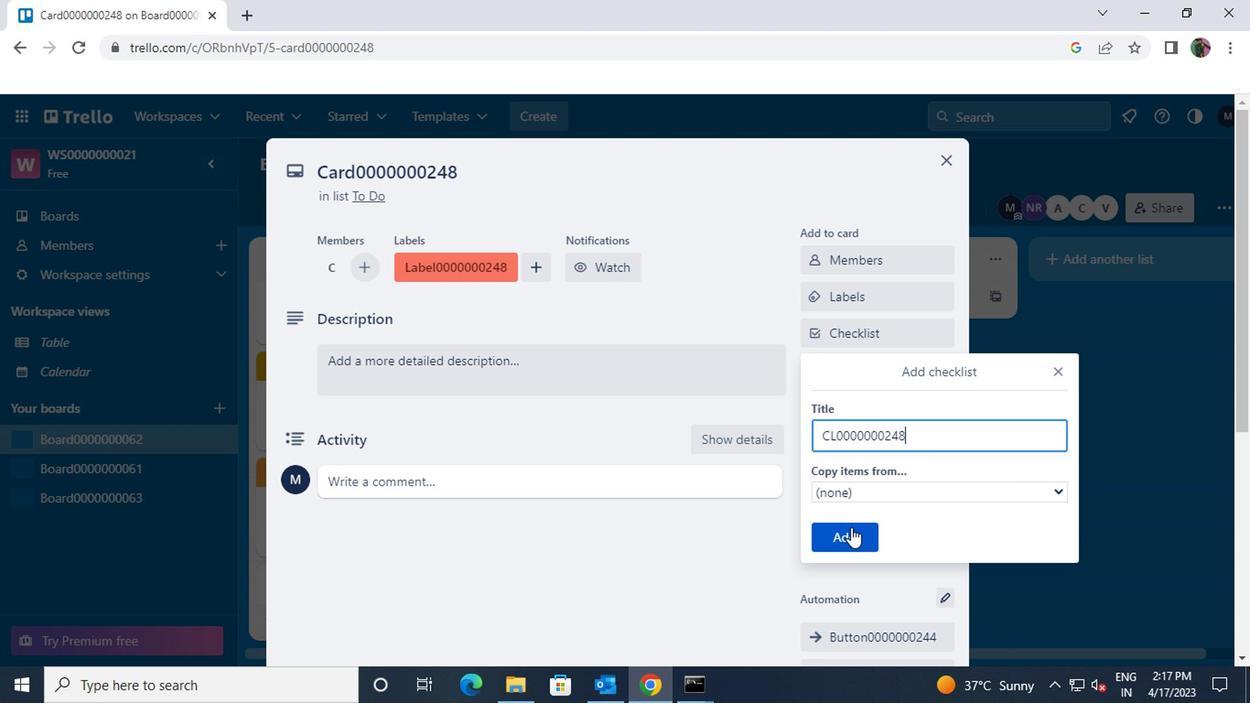
Action: Mouse pressed left at (847, 531)
Screenshot: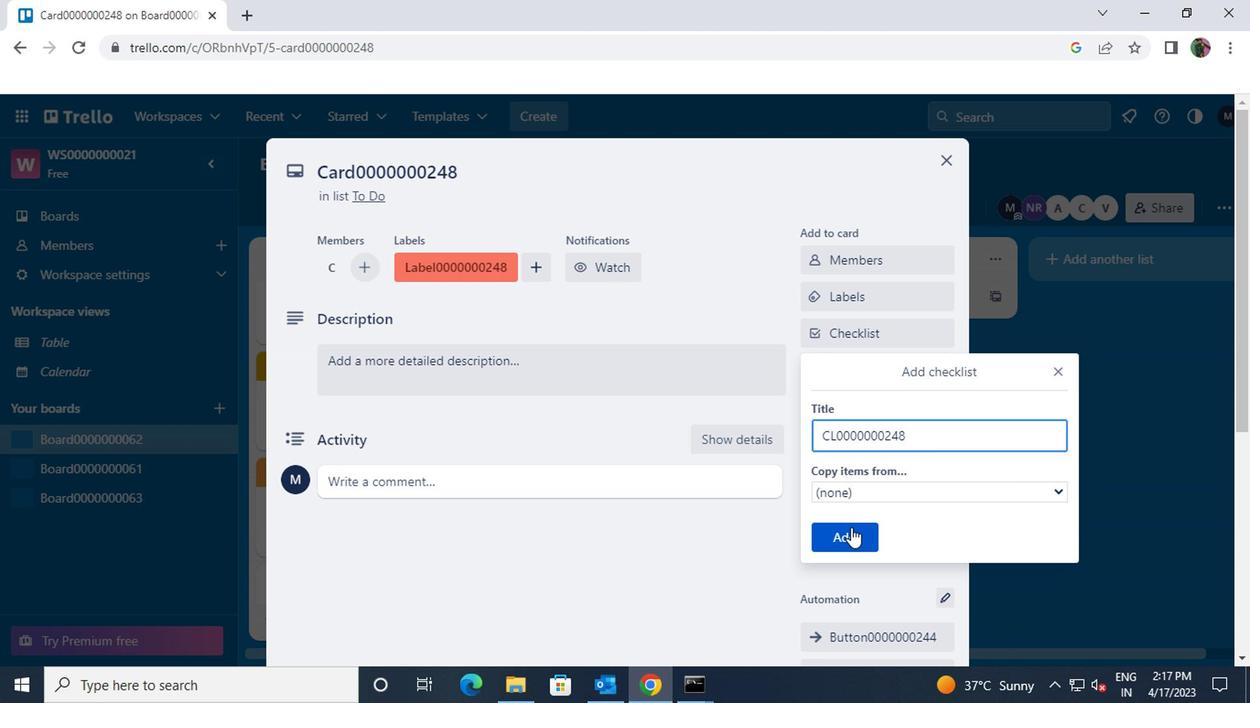 
Action: Mouse moved to (842, 358)
Screenshot: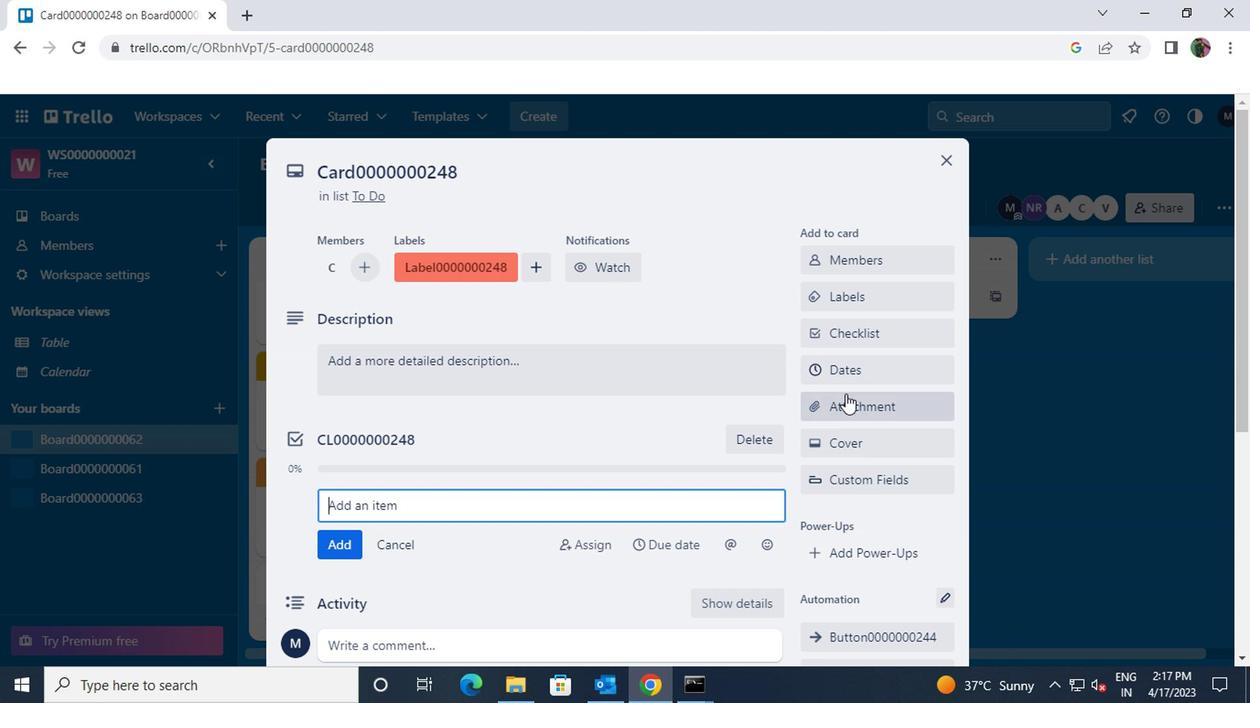 
Action: Mouse pressed left at (842, 358)
Screenshot: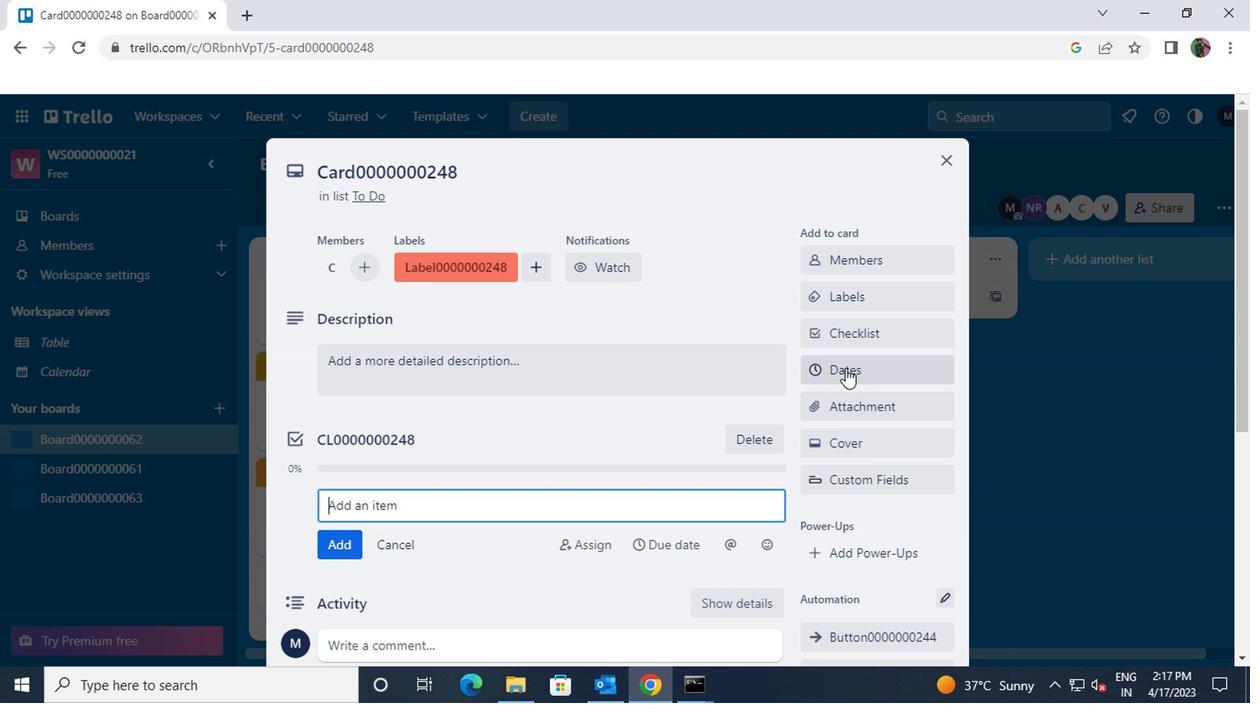 
Action: Mouse moved to (1037, 198)
Screenshot: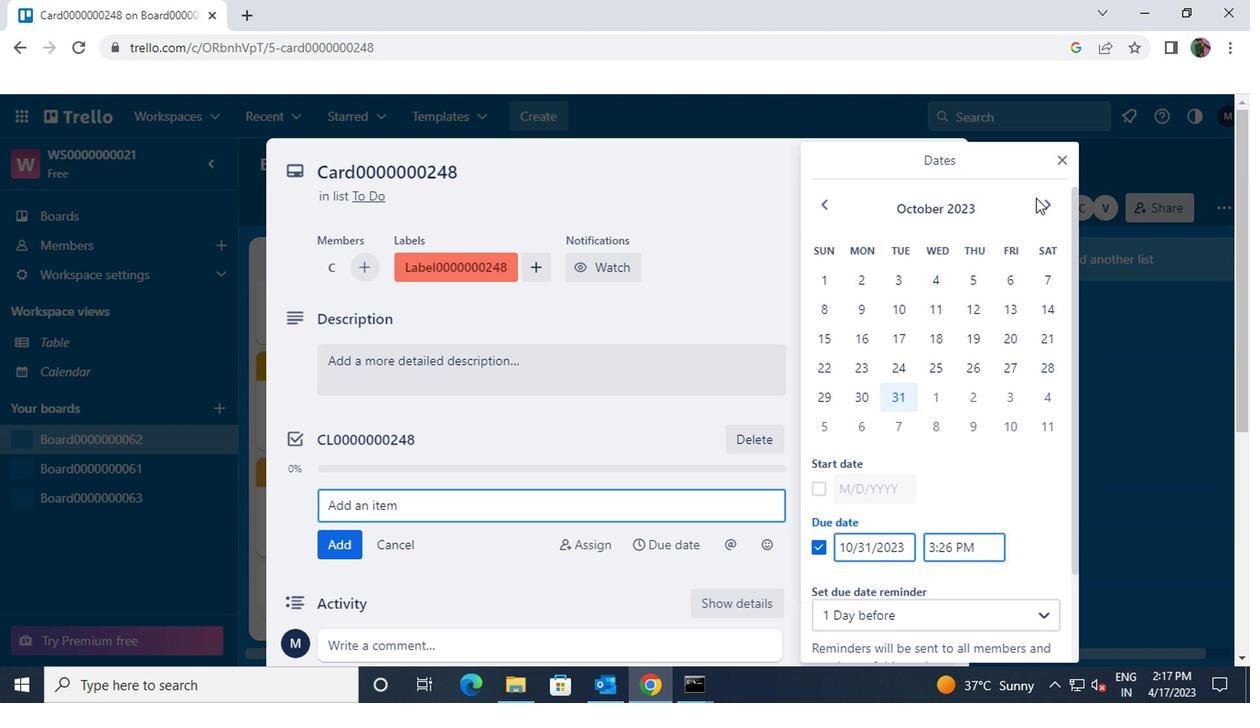 
Action: Mouse pressed left at (1037, 198)
Screenshot: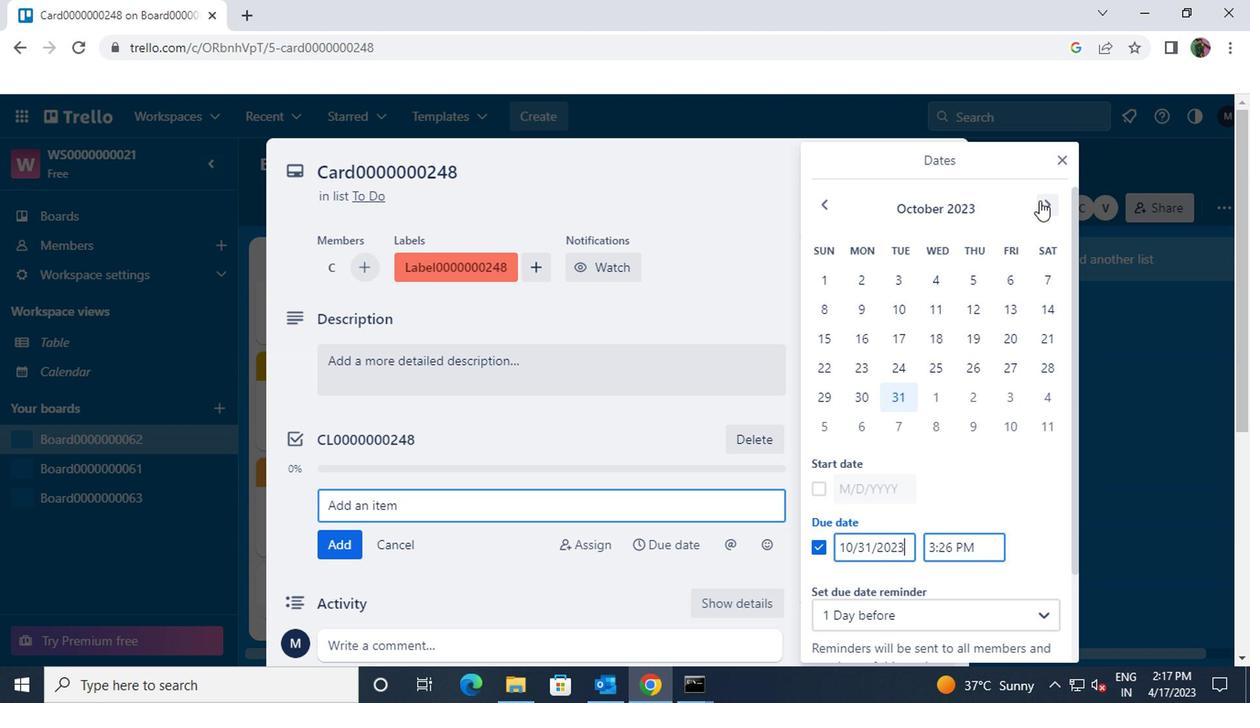 
Action: Mouse moved to (930, 281)
Screenshot: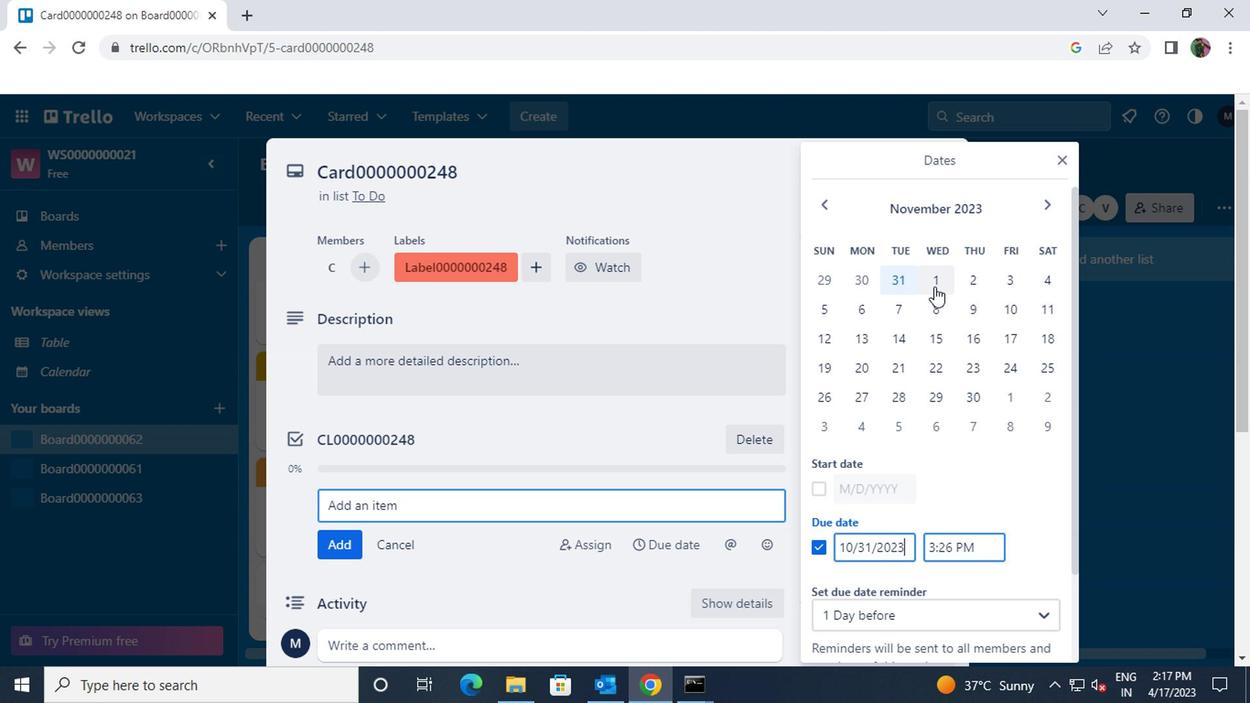 
Action: Mouse pressed left at (930, 281)
Screenshot: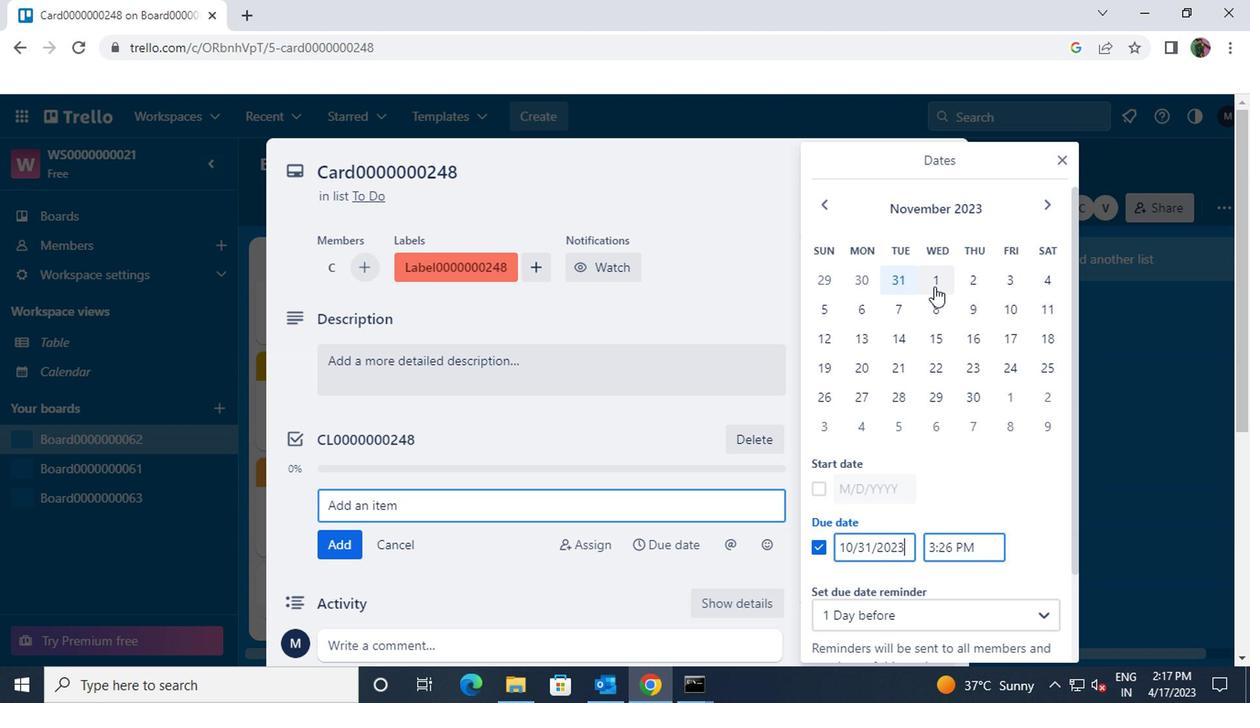
Action: Mouse moved to (931, 278)
Screenshot: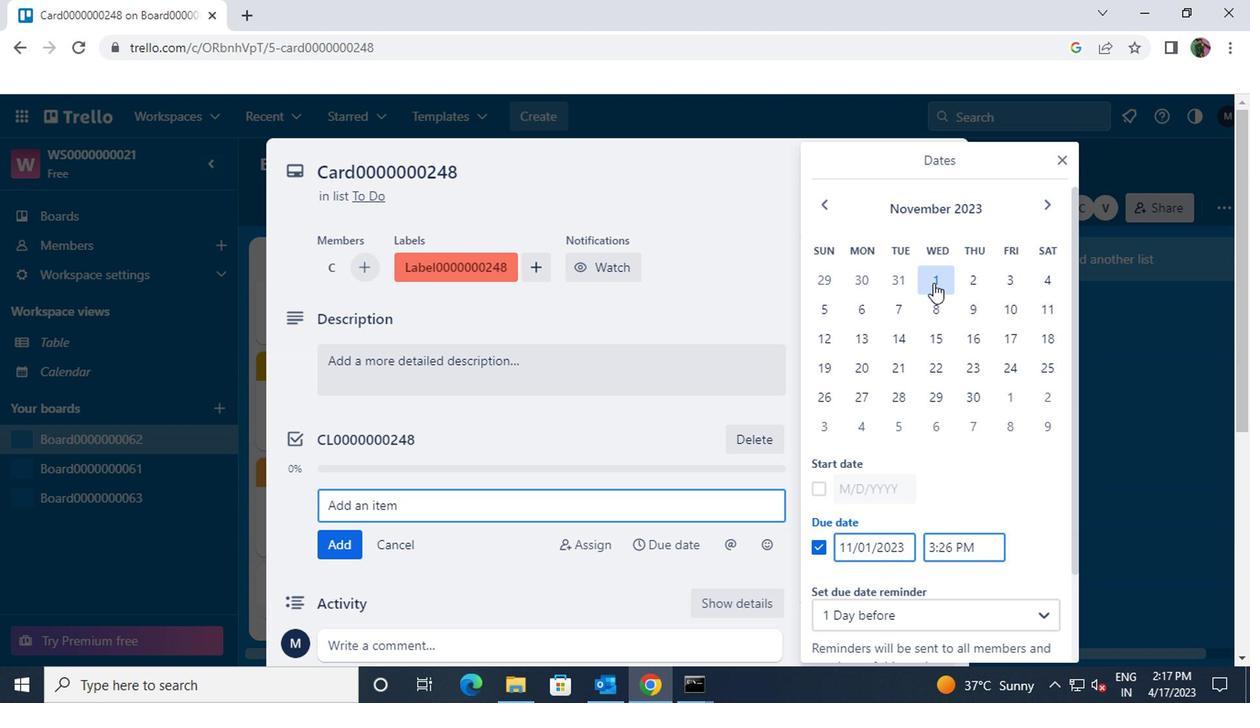 
Action: Mouse scrolled (931, 277) with delta (0, 0)
Screenshot: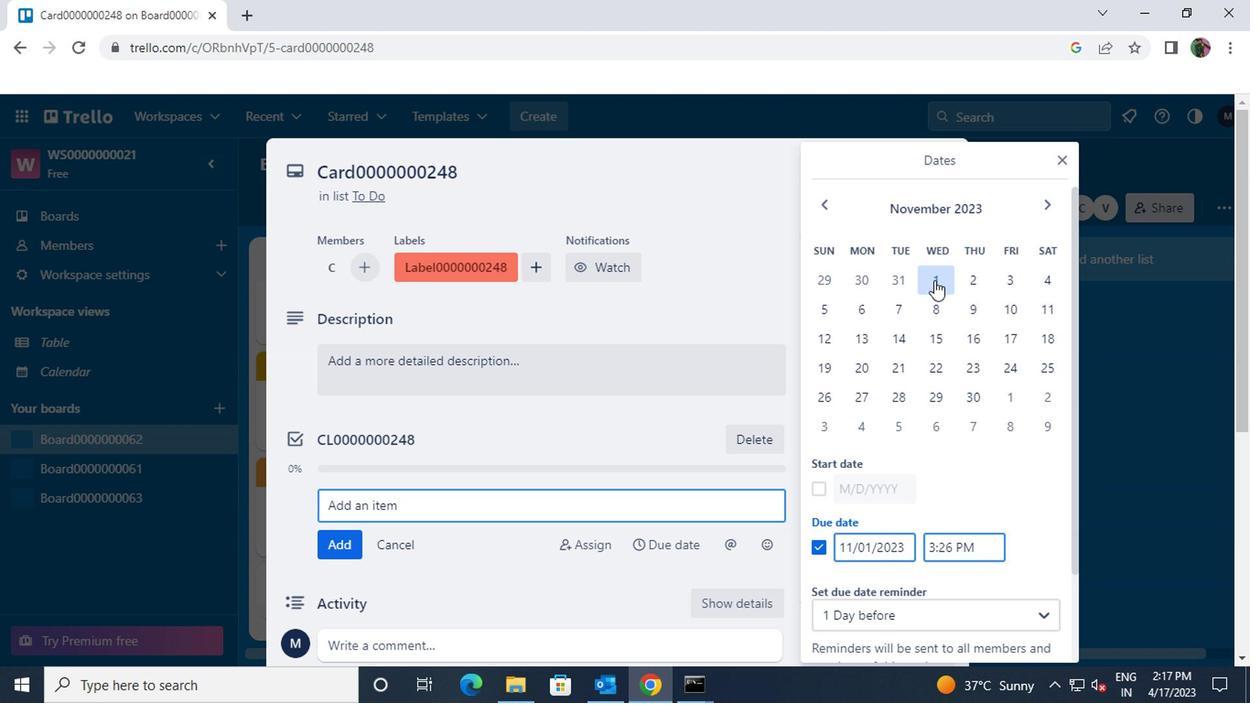 
Action: Mouse moved to (966, 302)
Screenshot: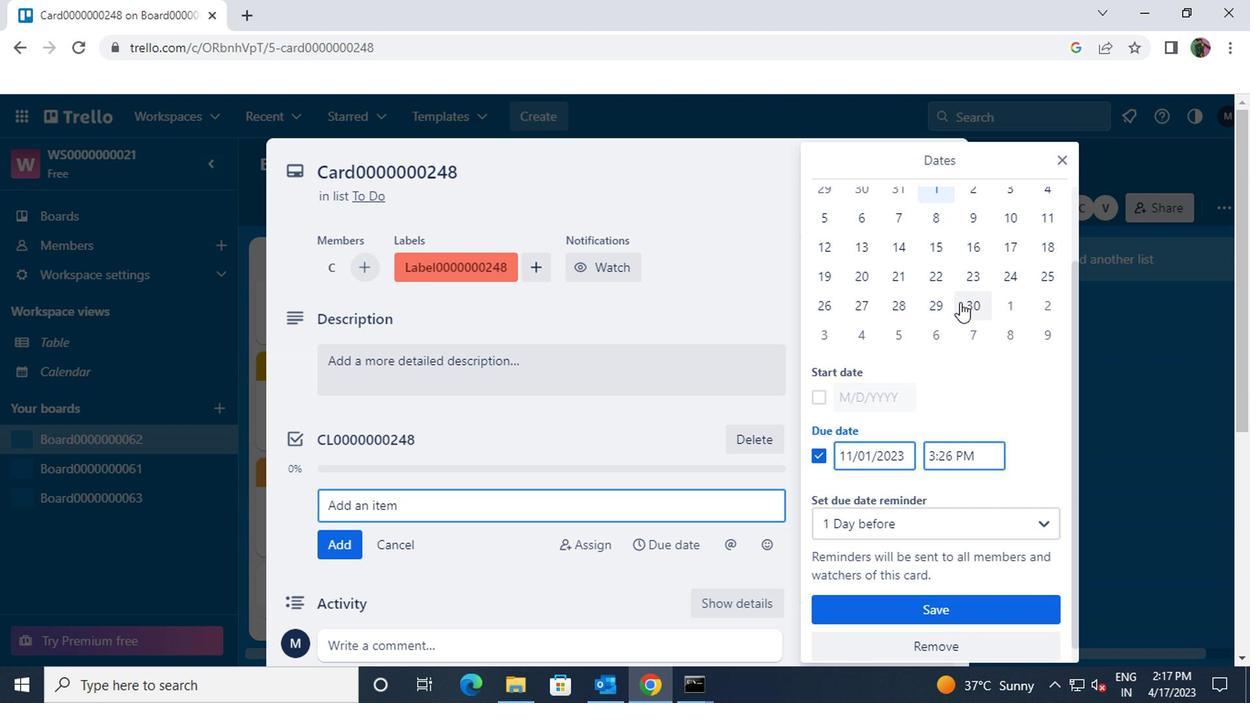 
Action: Mouse pressed left at (966, 302)
Screenshot: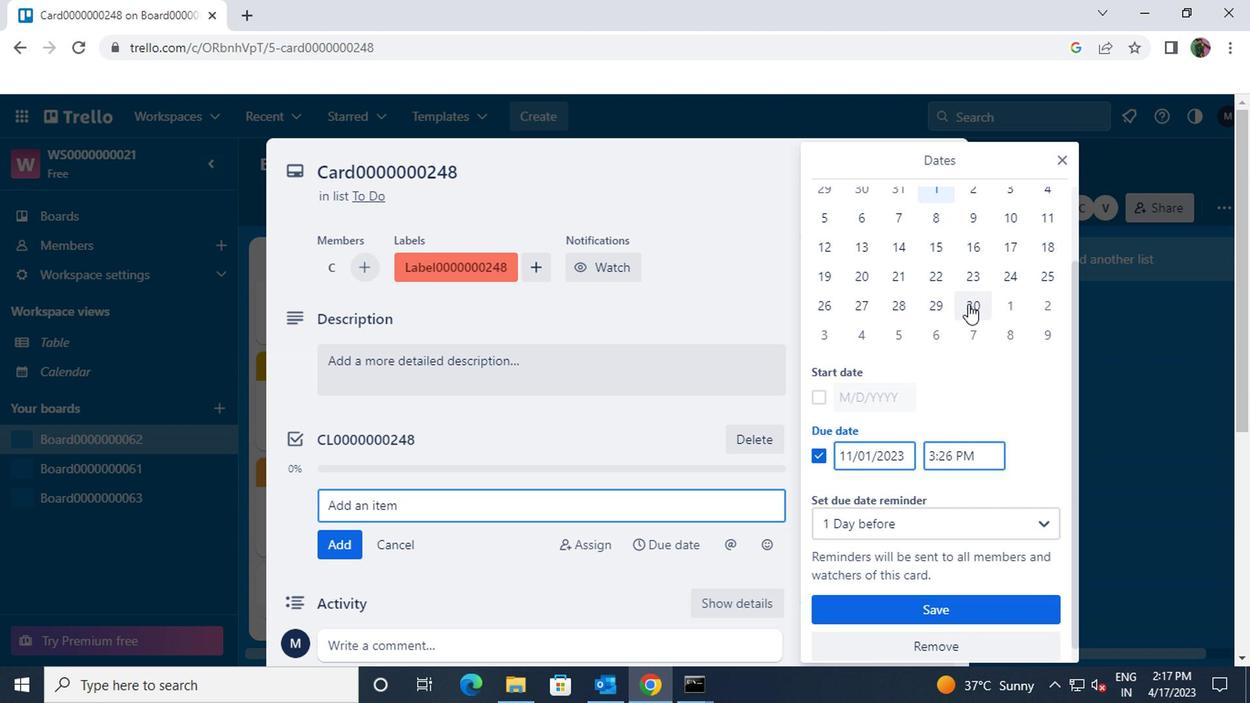
Action: Mouse moved to (957, 608)
Screenshot: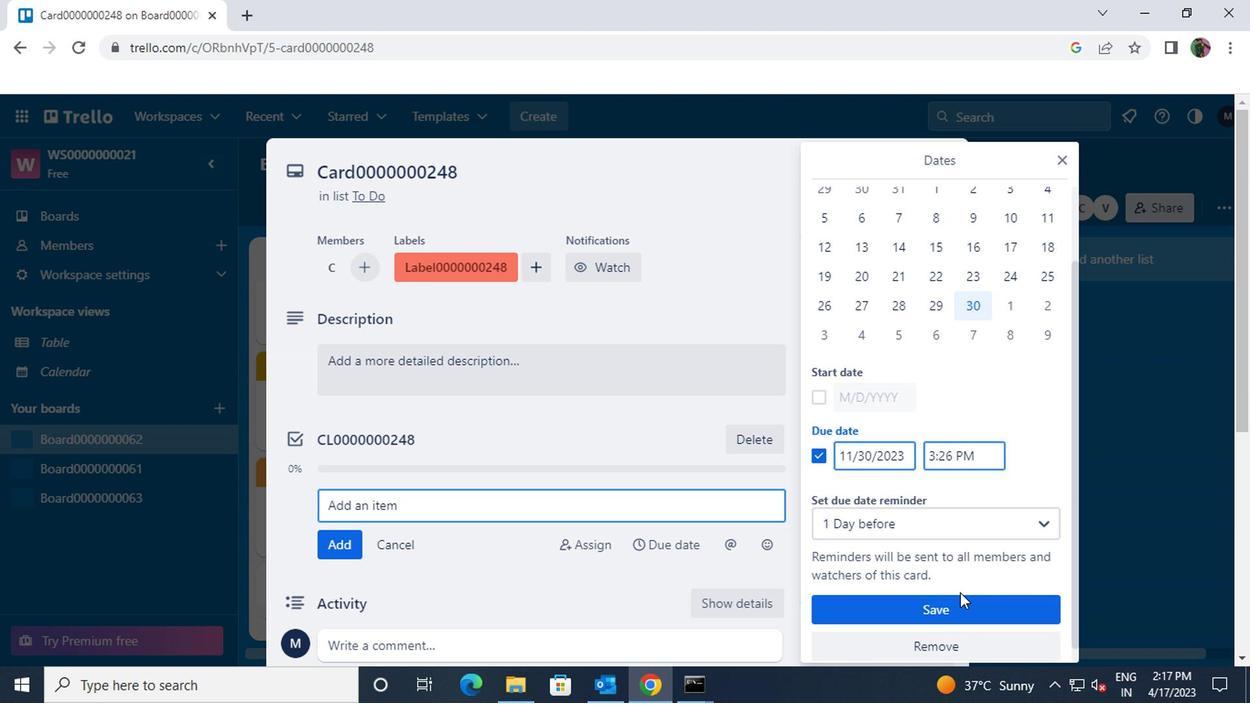 
Action: Mouse pressed left at (957, 608)
Screenshot: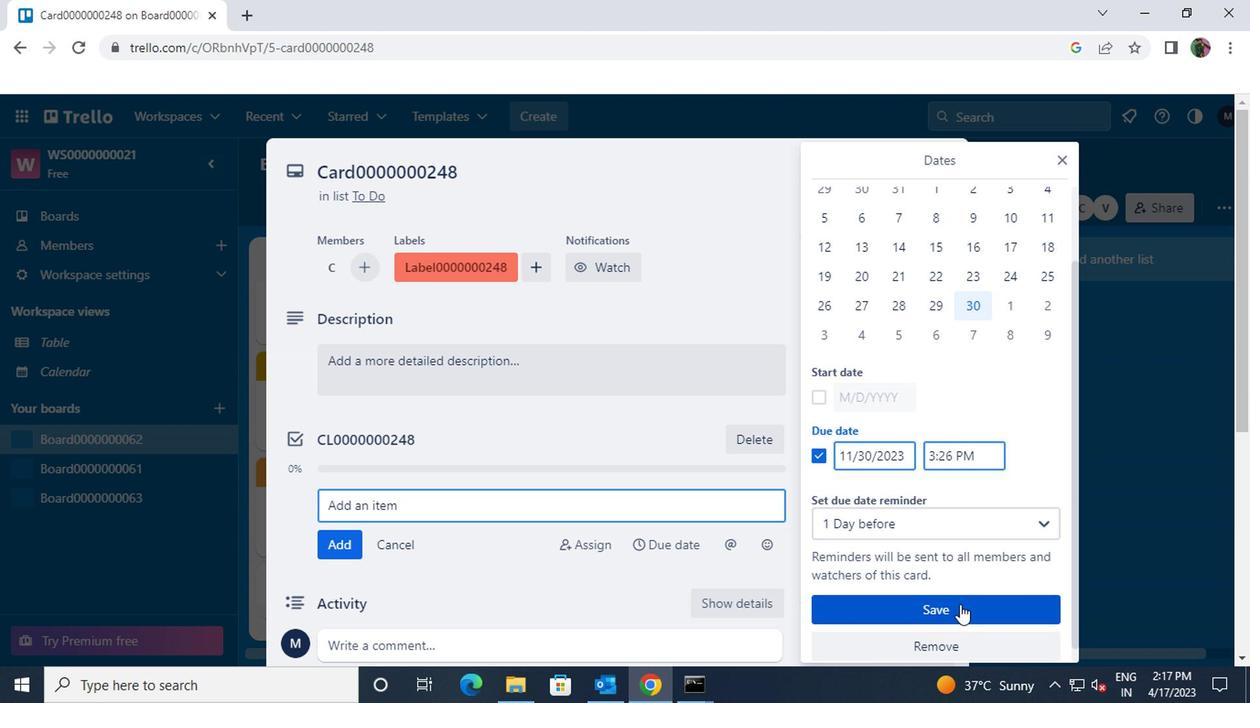 
